 Task: Plan a client appreciation event for the end of the quarter at 6:30 PM.
Action: Mouse moved to (68, 91)
Screenshot: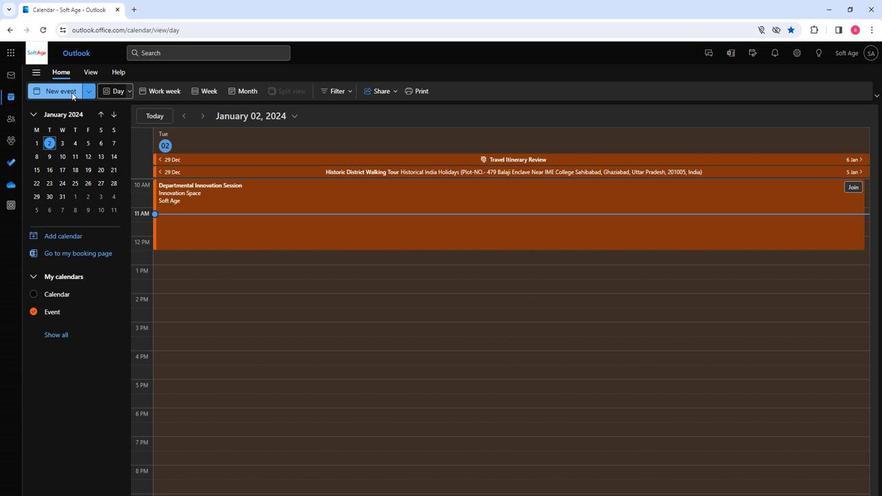 
Action: Mouse pressed left at (68, 91)
Screenshot: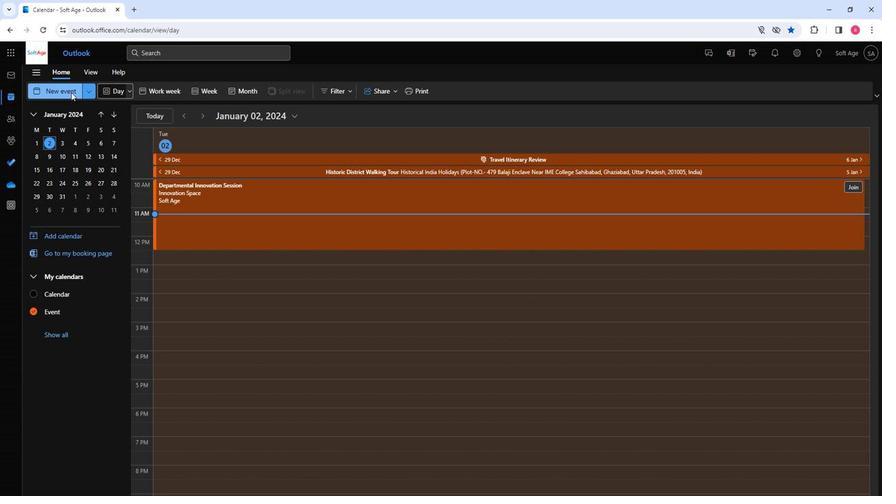 
Action: Mouse moved to (219, 152)
Screenshot: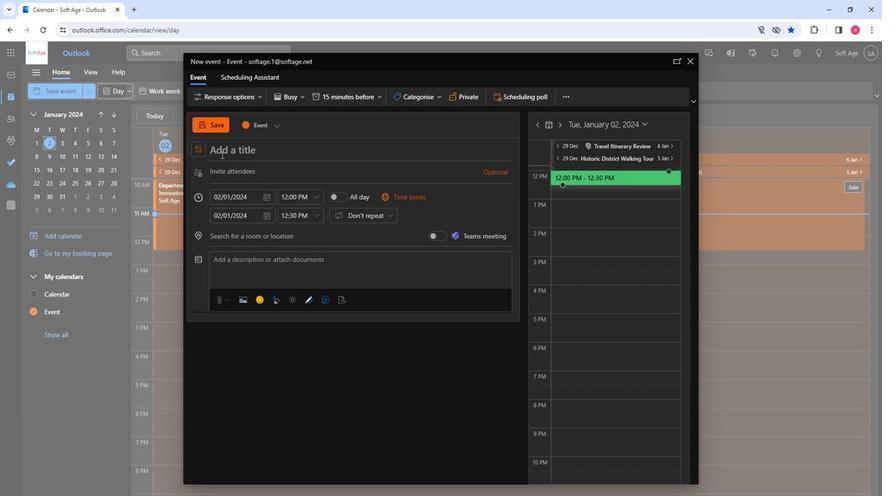 
Action: Mouse pressed left at (219, 152)
Screenshot: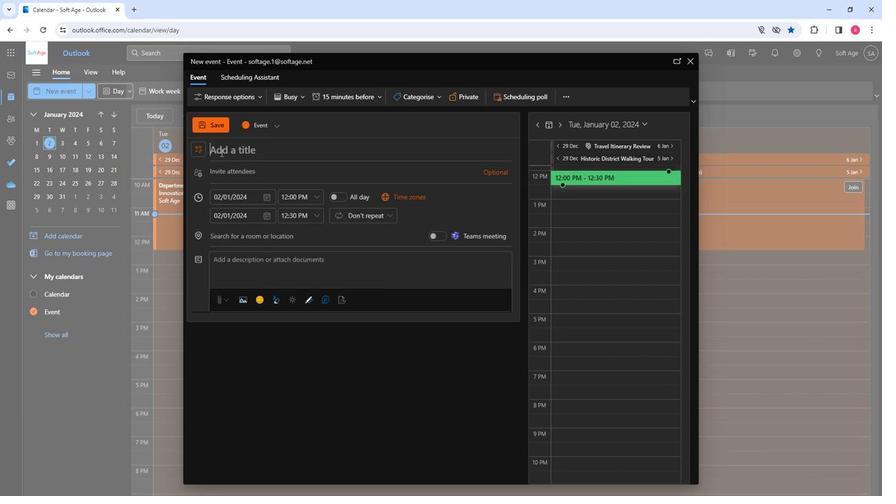 
Action: Key pressed <Key.shift>Client<Key.space><Key.shift><Key.shift><Key.shift><Key.shift><Key.shift><Key.shift><Key.shift><Key.shift><Key.shift><Key.shift><Key.shift><Key.shift><Key.shift><Key.shift>Appreciation
Screenshot: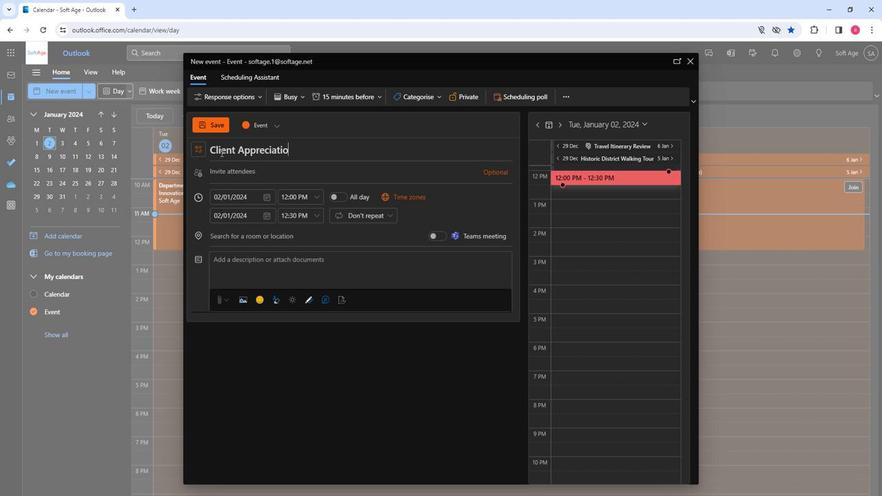 
Action: Mouse moved to (221, 163)
Screenshot: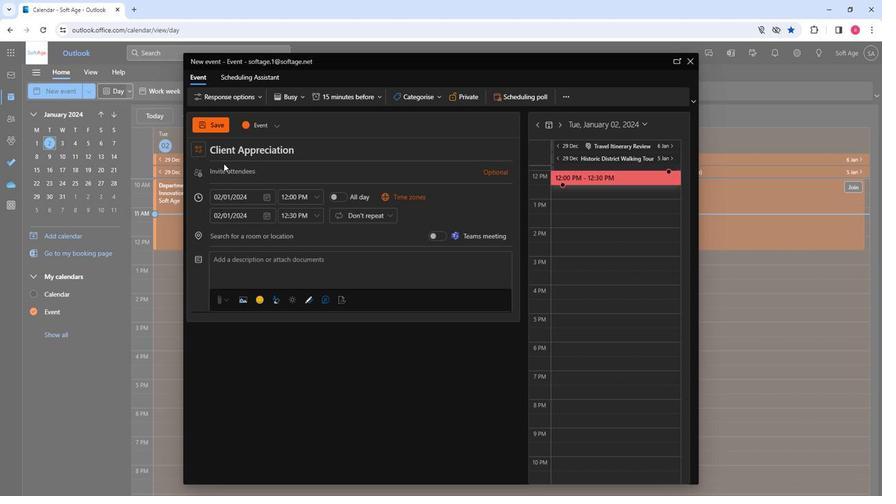 
Action: Mouse pressed left at (221, 163)
Screenshot: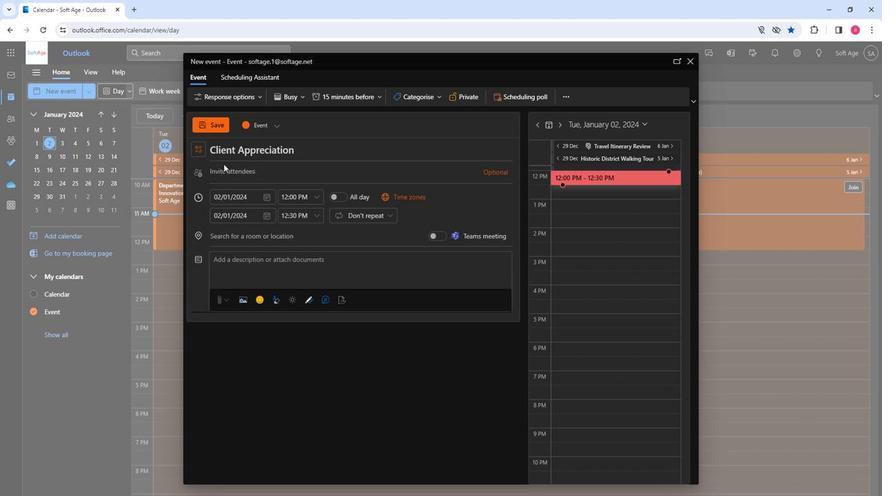
Action: Key pressed d<Key.backspace>sp
Screenshot: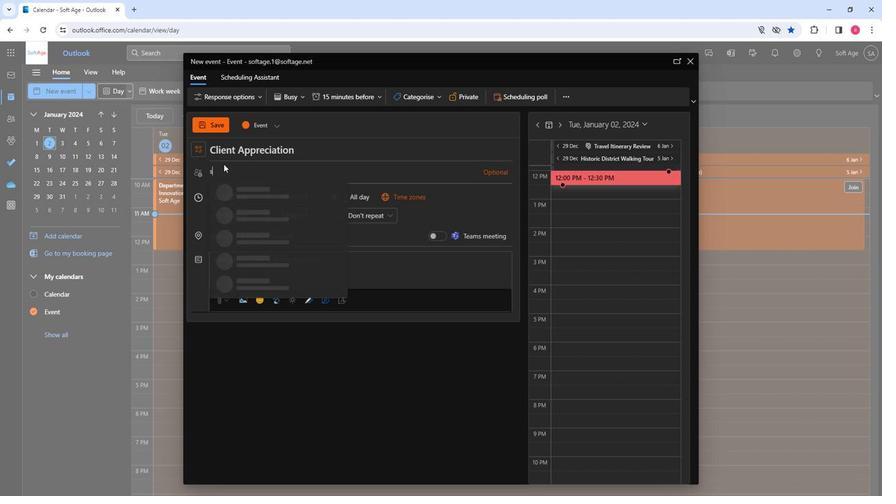 
Action: Mouse moved to (221, 164)
Screenshot: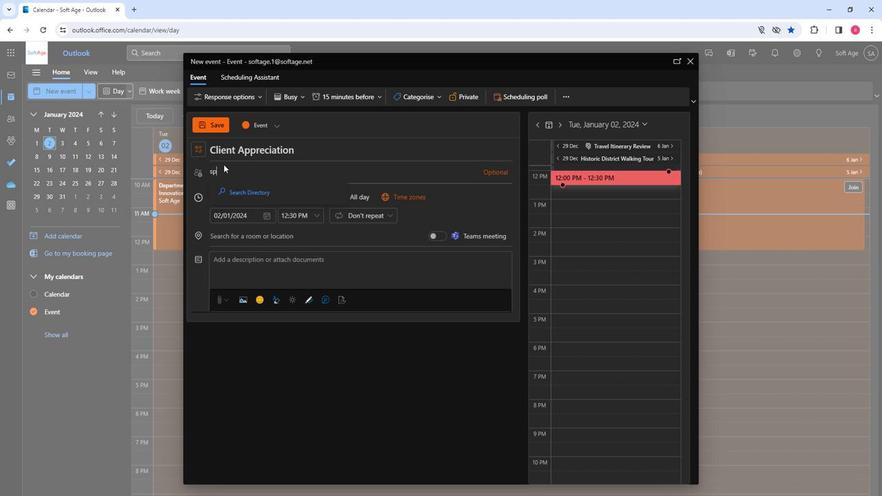 
Action: Key pressed <Key.backspace>
Screenshot: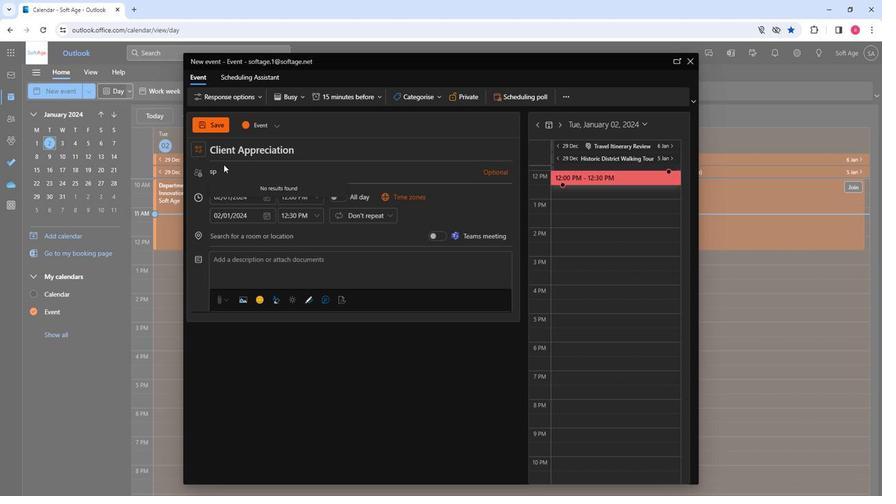 
Action: Mouse moved to (246, 215)
Screenshot: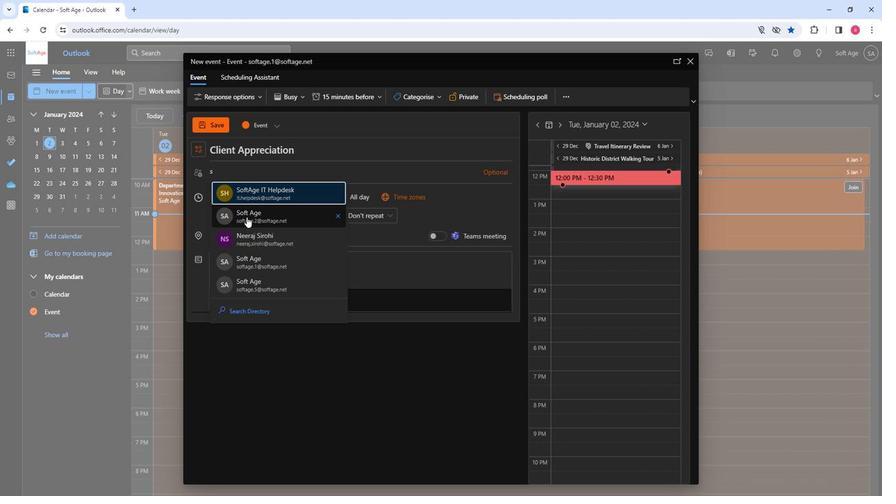 
Action: Mouse pressed left at (246, 215)
Screenshot: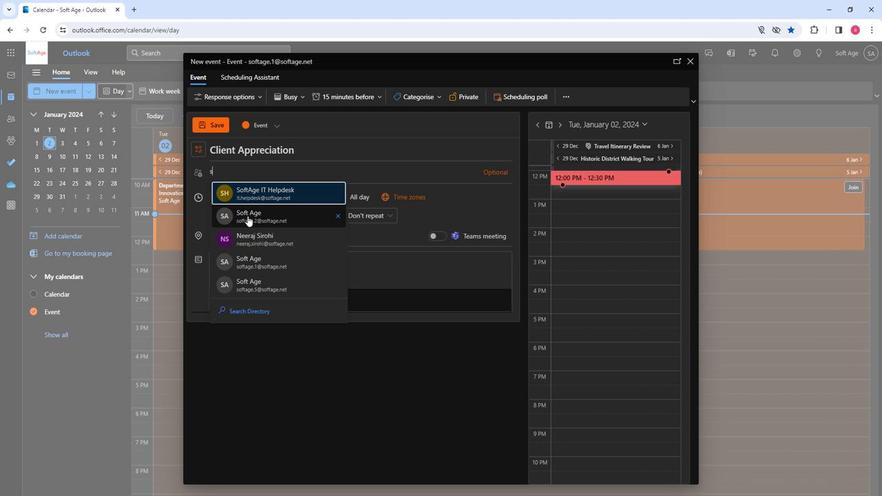 
Action: Mouse moved to (246, 215)
Screenshot: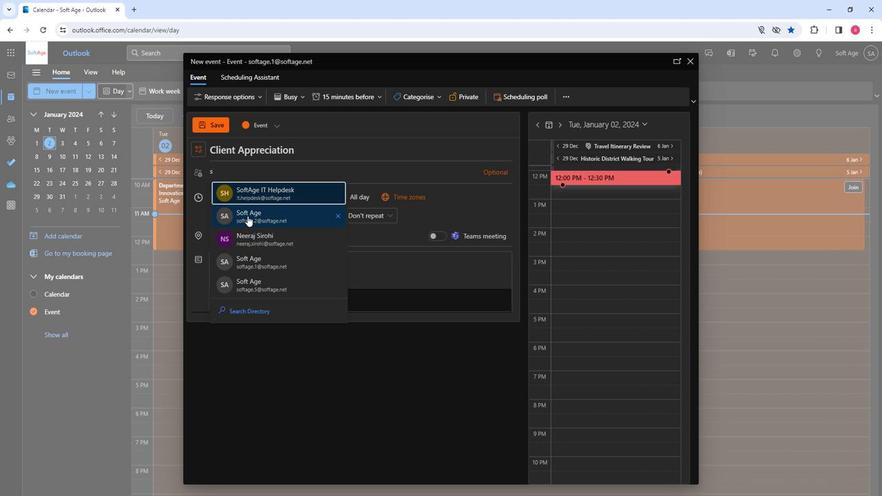 
Action: Key pressed s
Screenshot: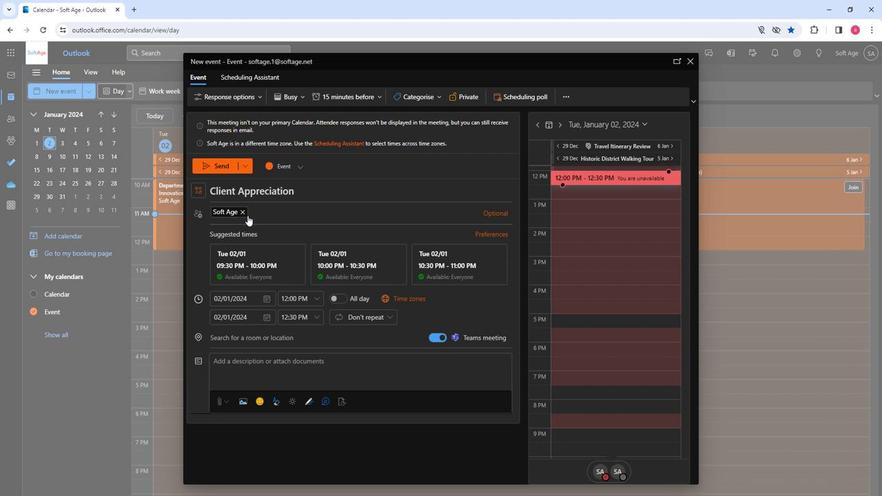 
Action: Mouse moved to (270, 211)
Screenshot: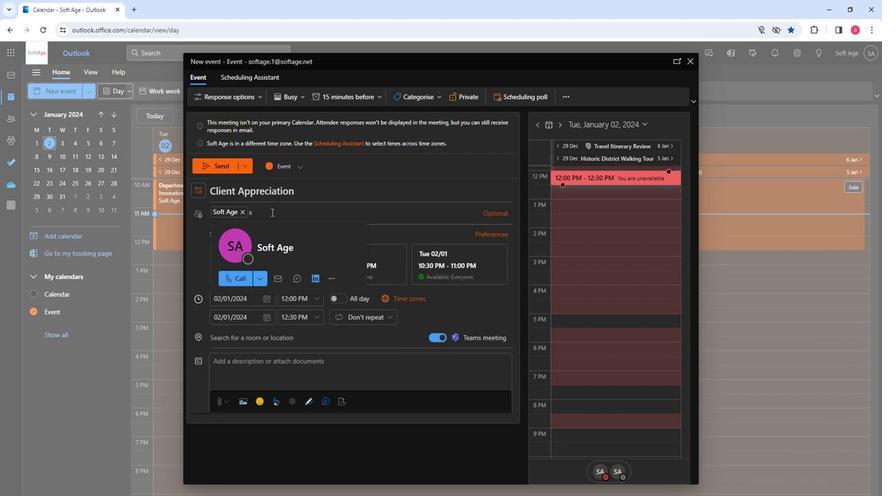 
Action: Mouse pressed left at (270, 211)
Screenshot: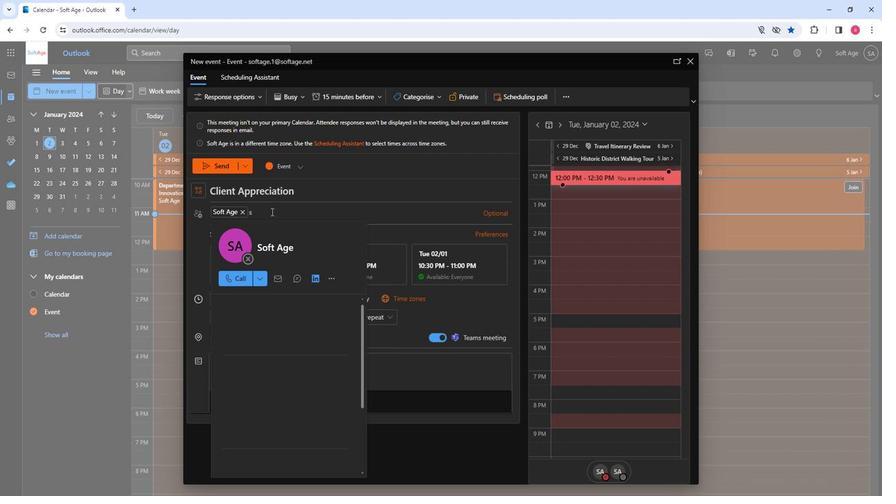 
Action: Mouse moved to (270, 211)
Screenshot: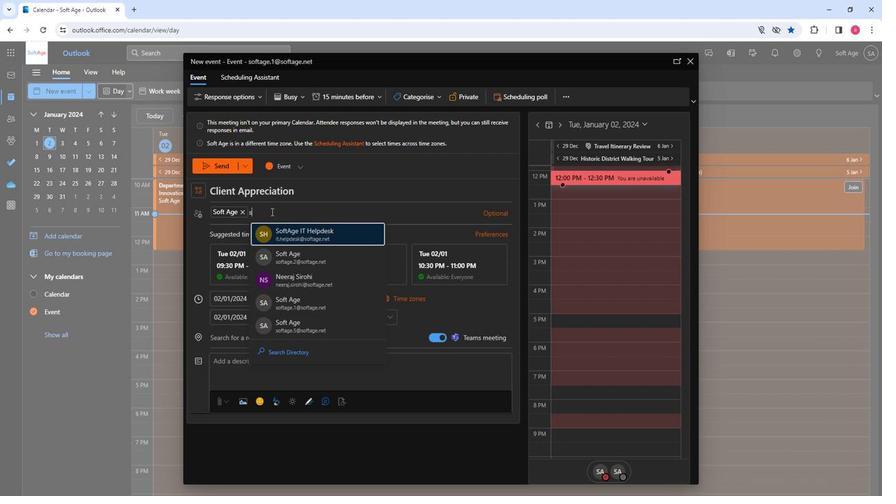 
Action: Key pressed o
Screenshot: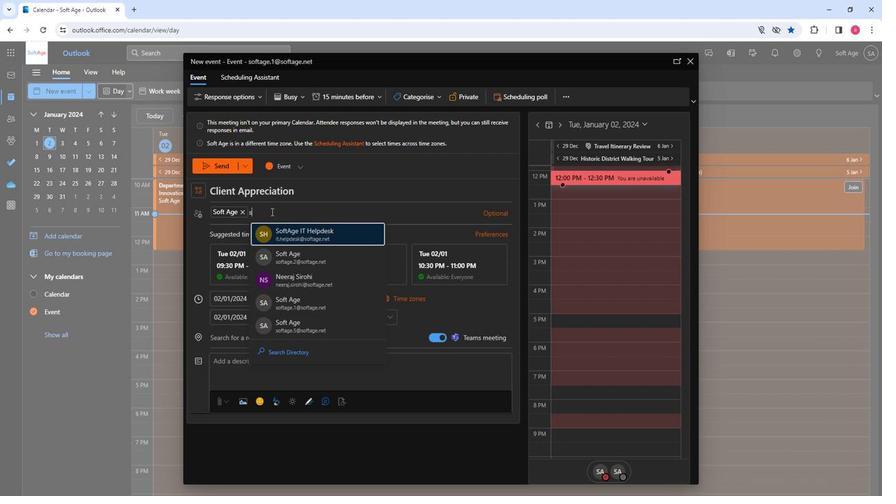 
Action: Mouse moved to (300, 276)
Screenshot: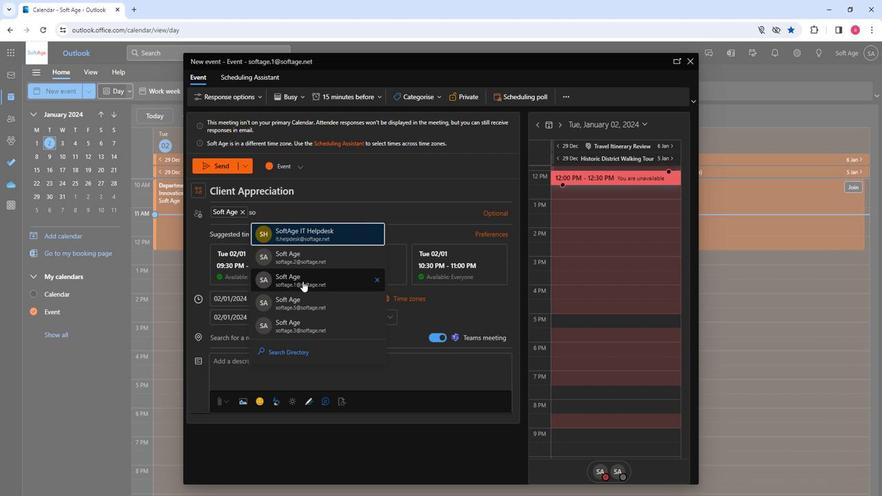 
Action: Mouse pressed left at (300, 276)
Screenshot: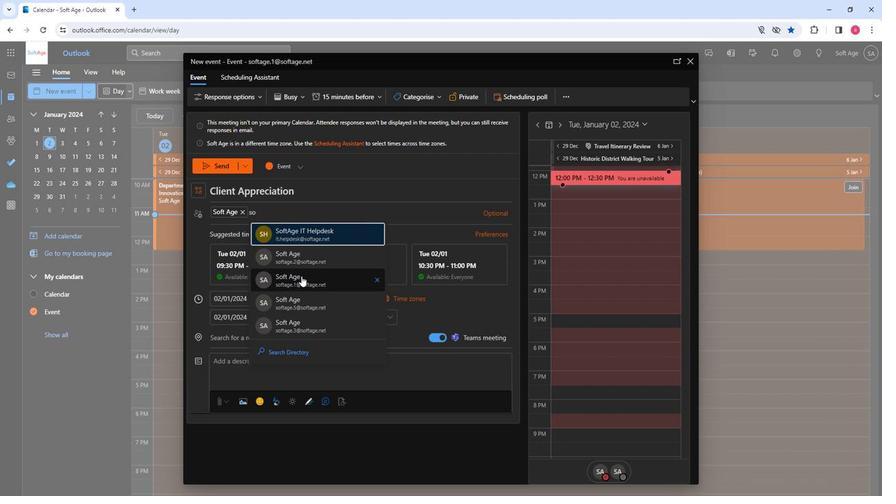 
Action: Mouse moved to (298, 258)
Screenshot: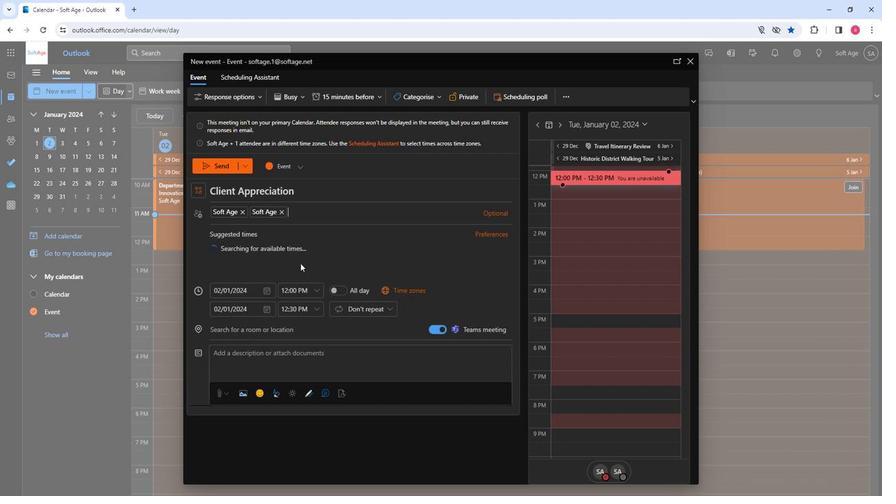
Action: Key pressed so
Screenshot: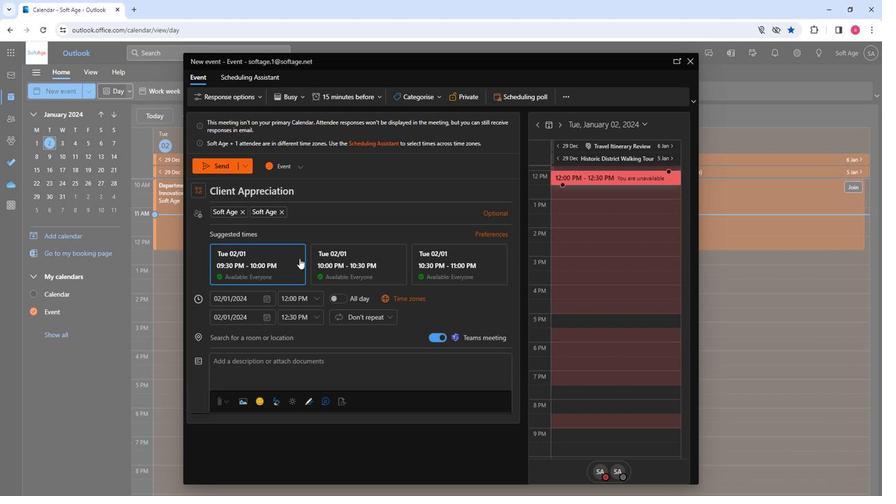 
Action: Mouse moved to (324, 308)
Screenshot: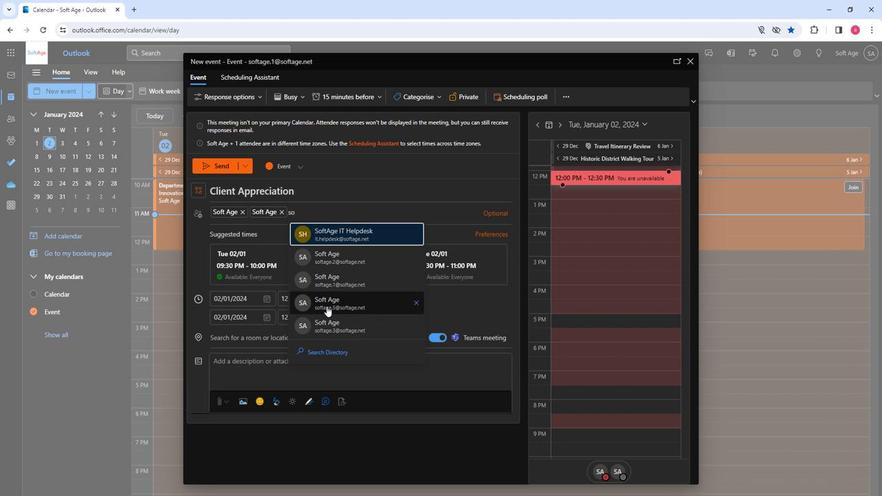 
Action: Mouse pressed left at (324, 308)
Screenshot: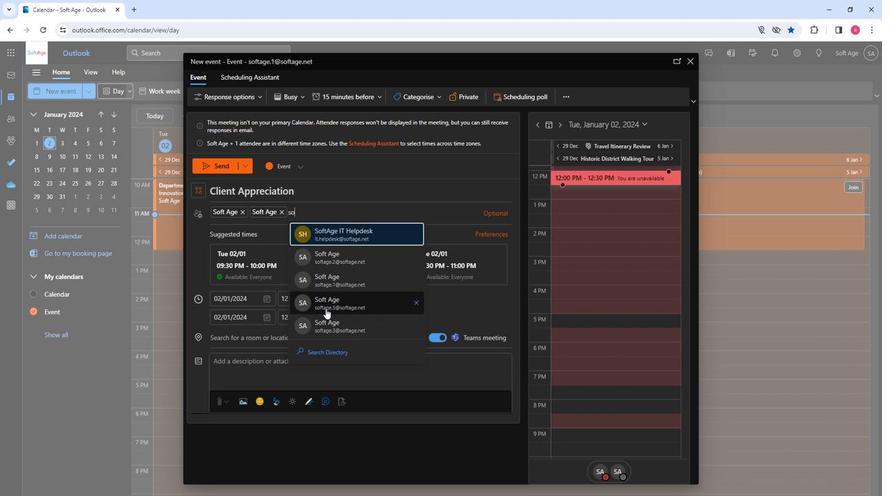 
Action: Mouse moved to (319, 299)
Screenshot: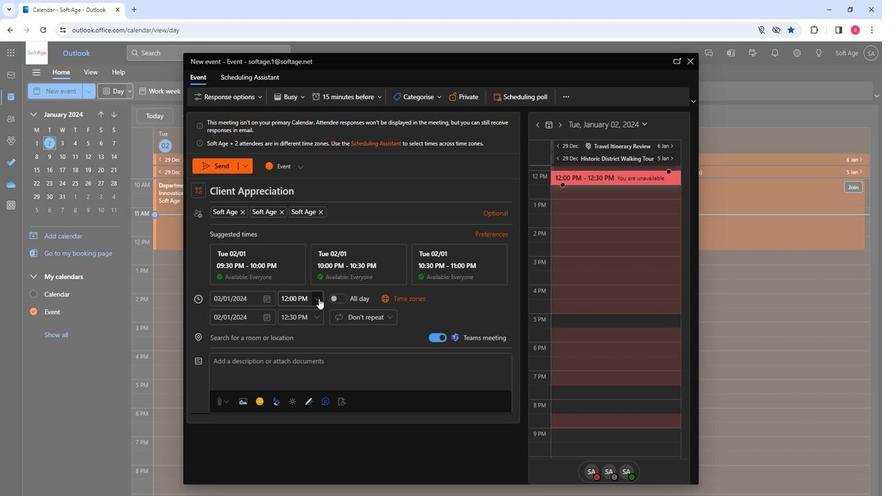 
Action: Mouse pressed left at (319, 299)
Screenshot: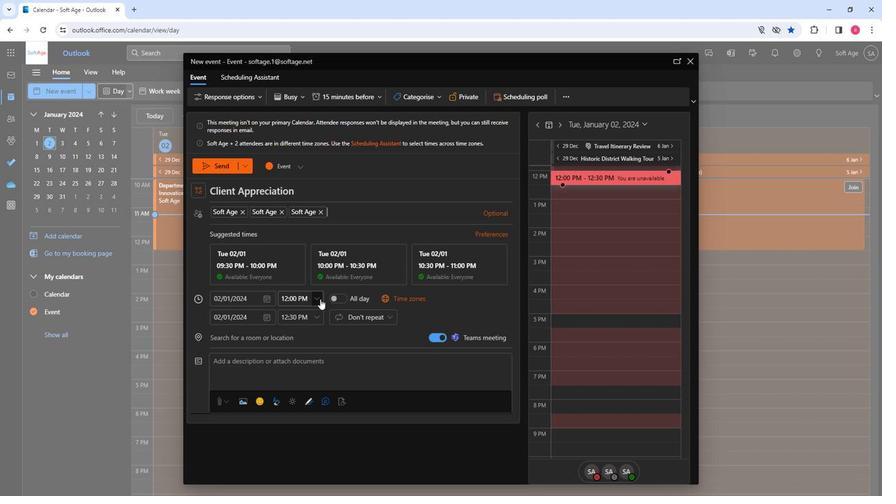 
Action: Mouse moved to (310, 354)
Screenshot: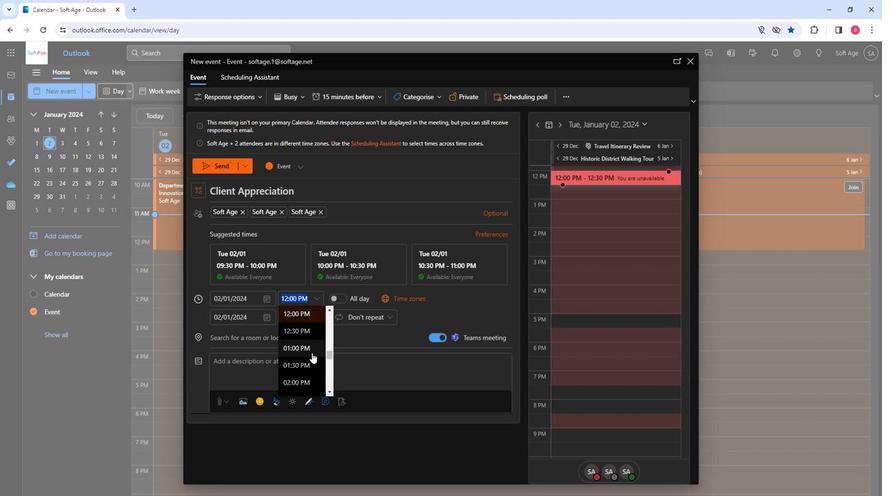 
Action: Mouse scrolled (310, 354) with delta (0, 0)
Screenshot: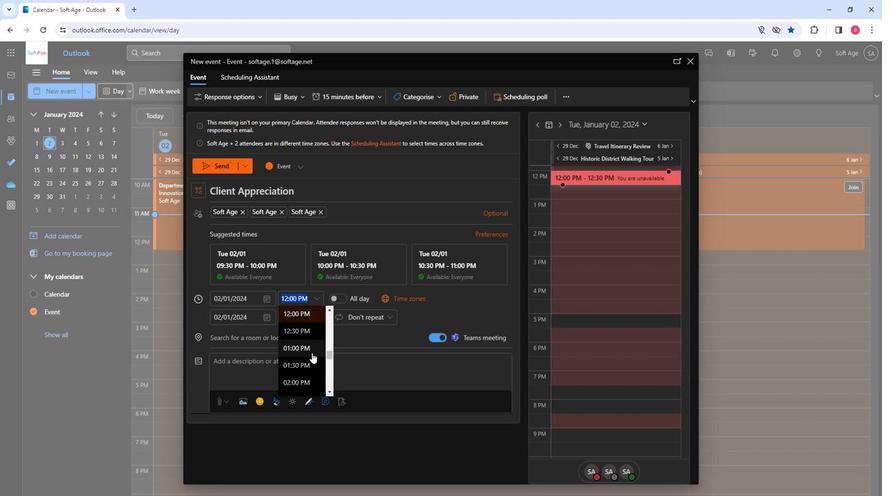
Action: Mouse moved to (310, 355)
Screenshot: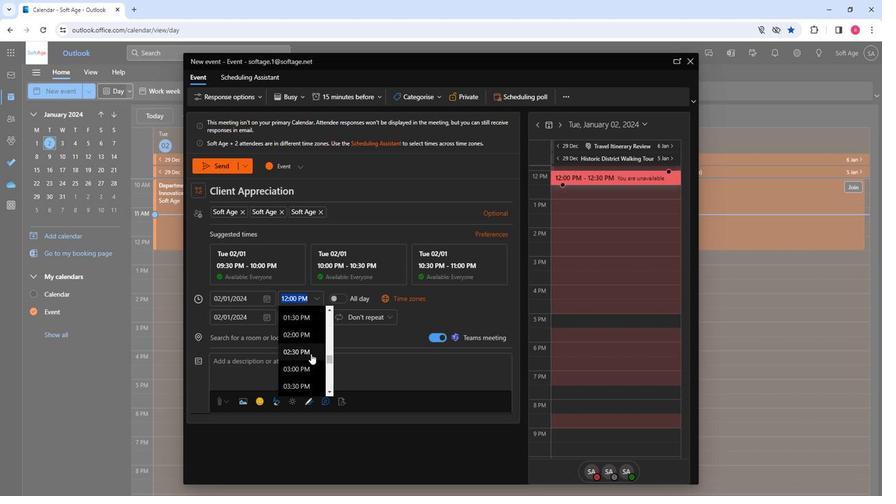 
Action: Mouse scrolled (310, 354) with delta (0, 0)
Screenshot: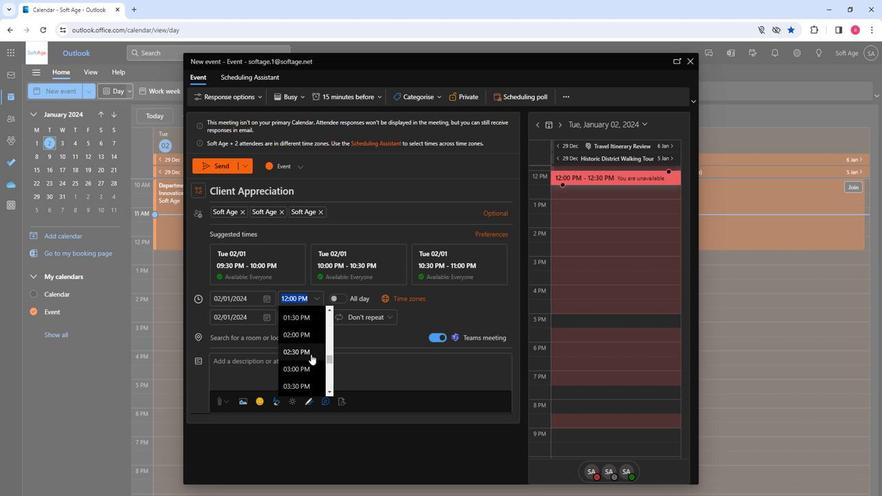
Action: Mouse moved to (310, 355)
Screenshot: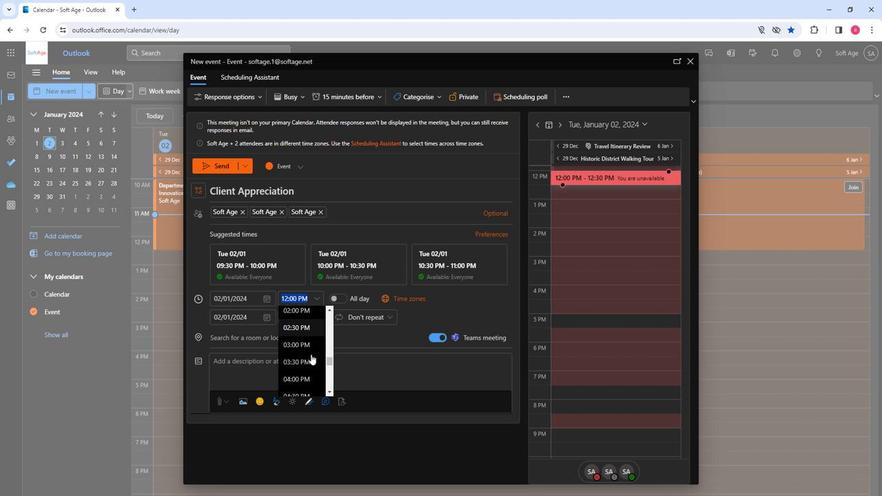 
Action: Mouse scrolled (310, 354) with delta (0, 0)
Screenshot: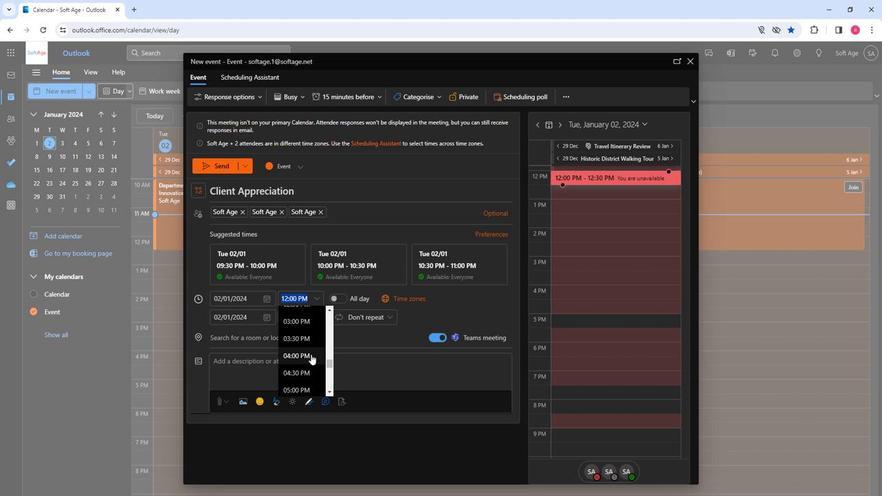 
Action: Mouse scrolled (310, 354) with delta (0, 0)
Screenshot: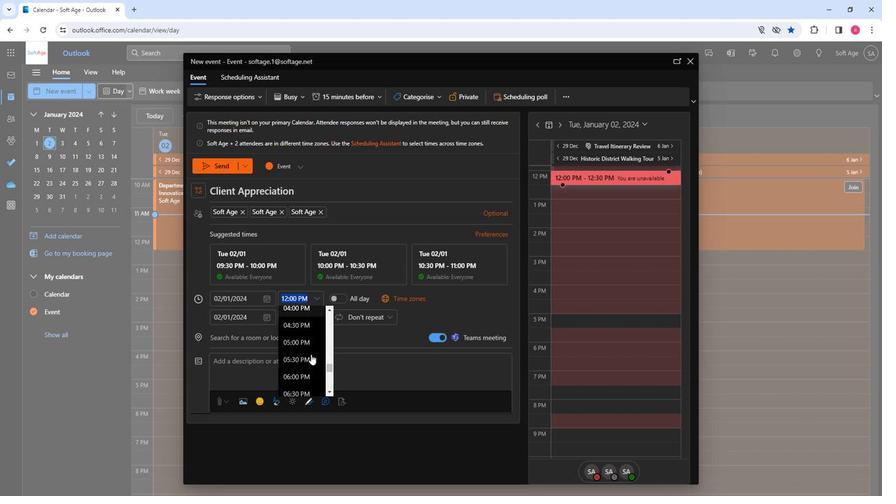 
Action: Mouse moved to (304, 348)
Screenshot: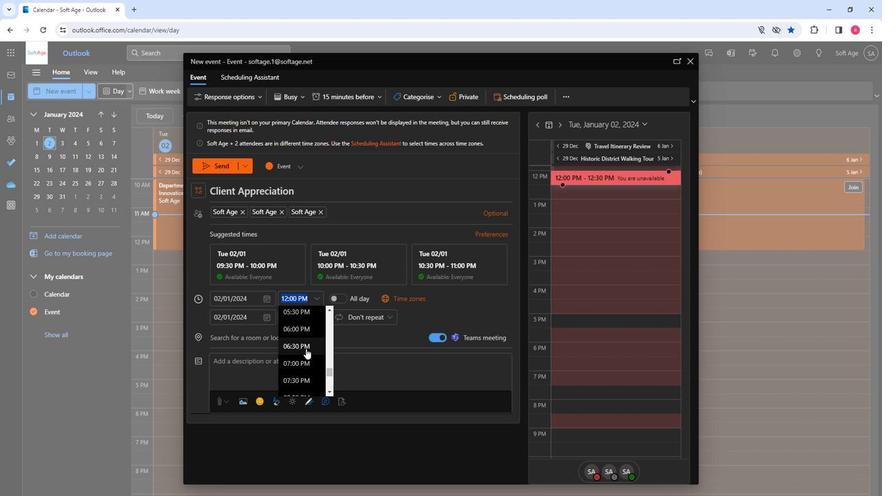 
Action: Mouse pressed left at (304, 348)
Screenshot: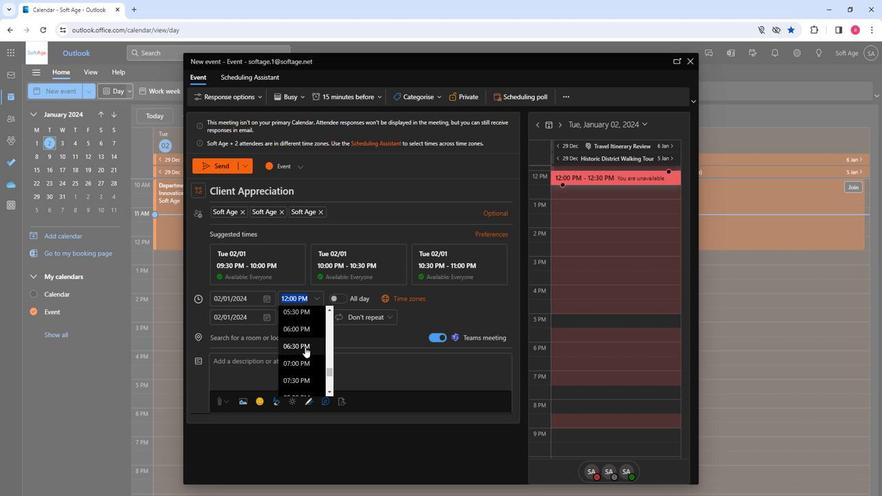 
Action: Mouse moved to (226, 338)
Screenshot: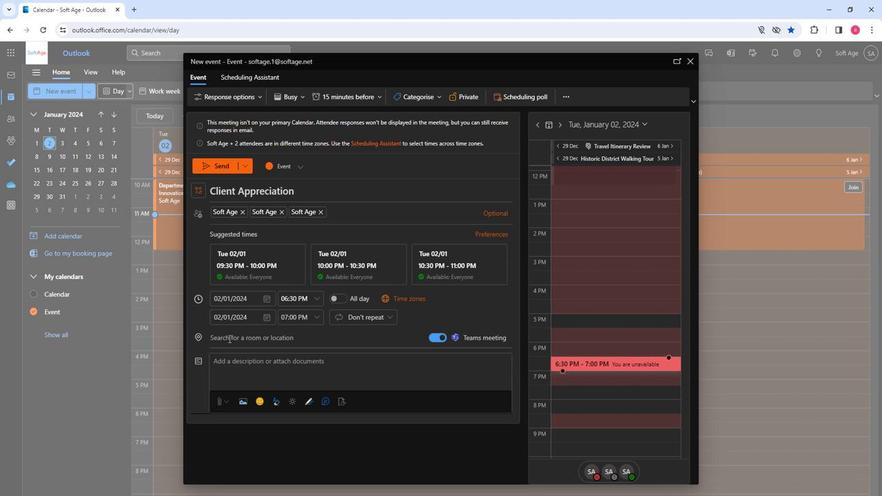 
Action: Mouse pressed left at (226, 338)
Screenshot: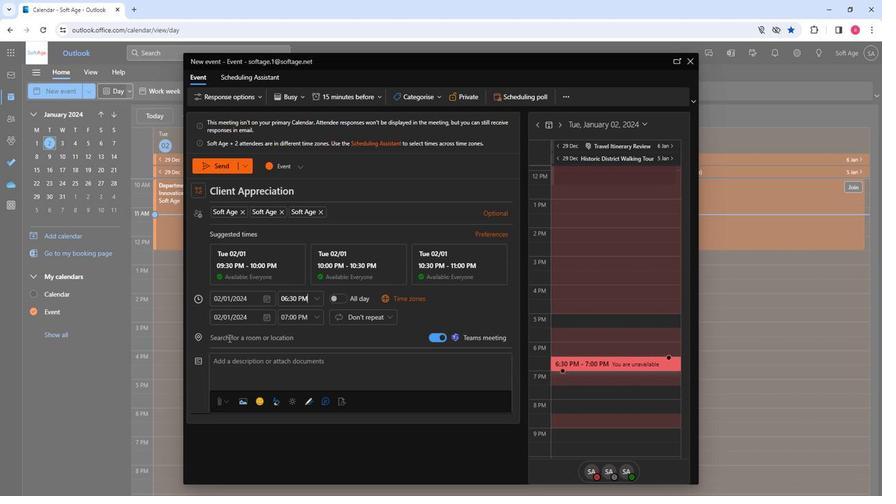 
Action: Key pressed even
Screenshot: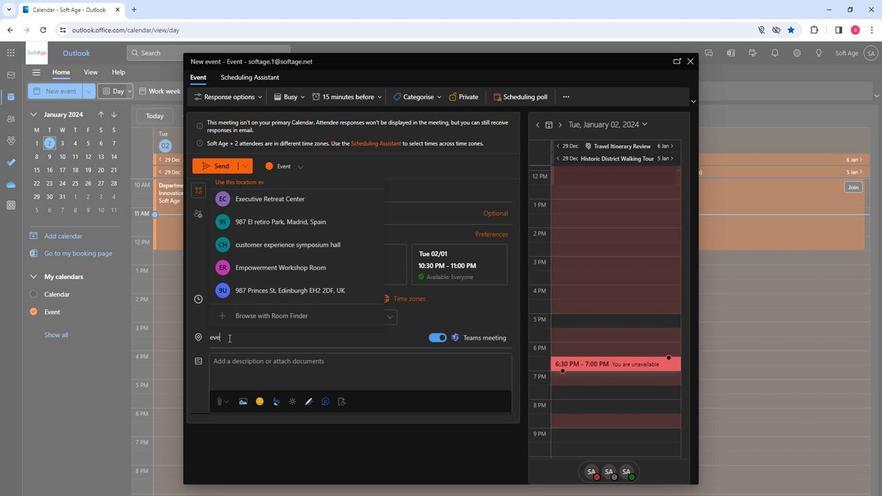 
Action: Mouse moved to (264, 227)
Screenshot: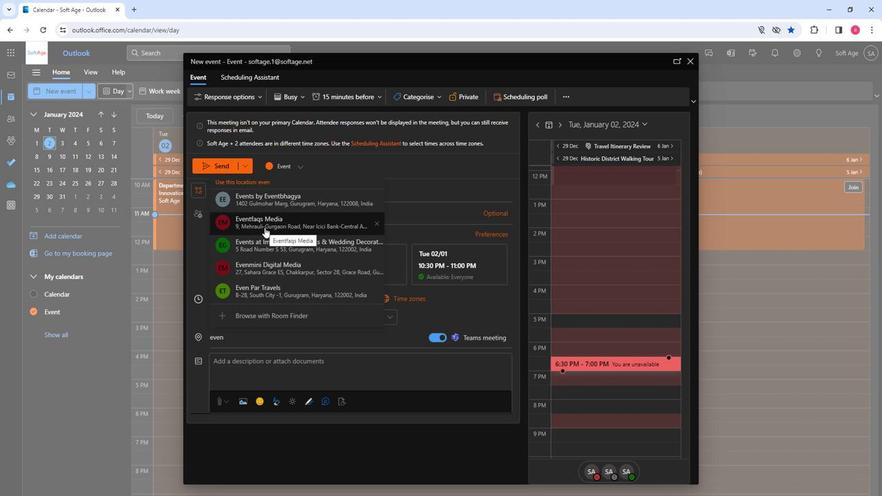 
Action: Mouse pressed left at (264, 227)
Screenshot: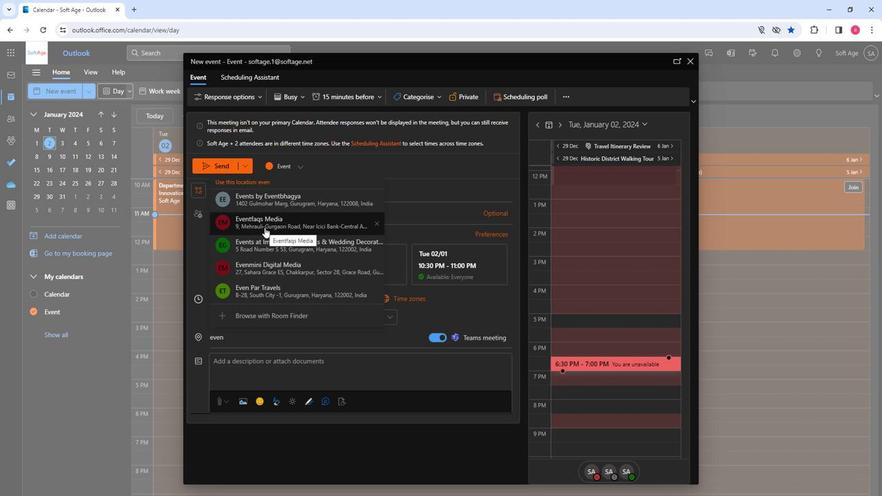 
Action: Mouse moved to (237, 363)
Screenshot: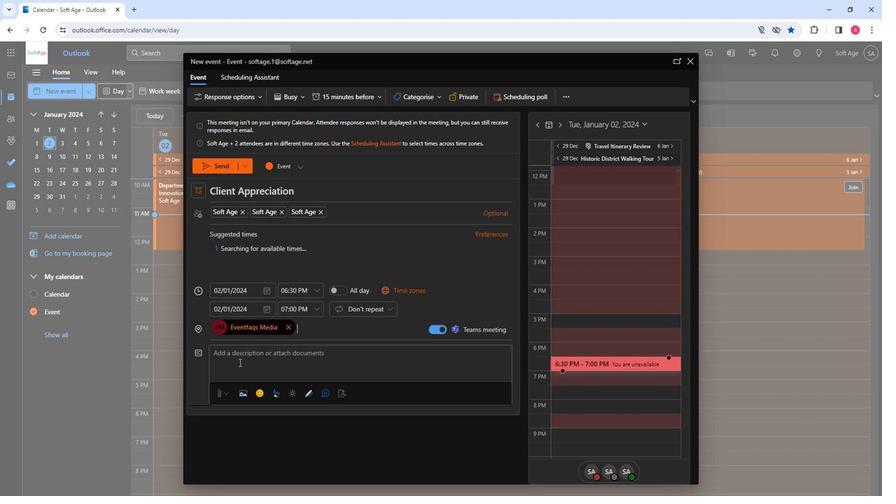 
Action: Mouse pressed left at (237, 363)
Screenshot: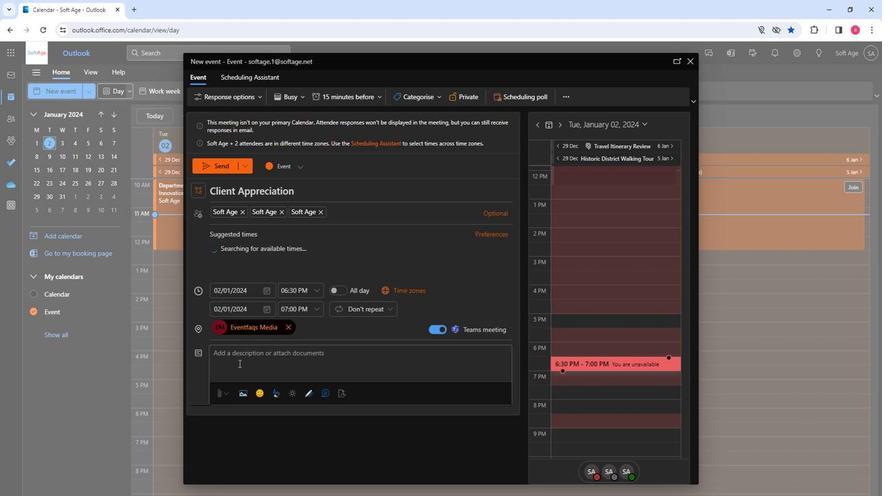 
Action: Mouse moved to (239, 363)
Screenshot: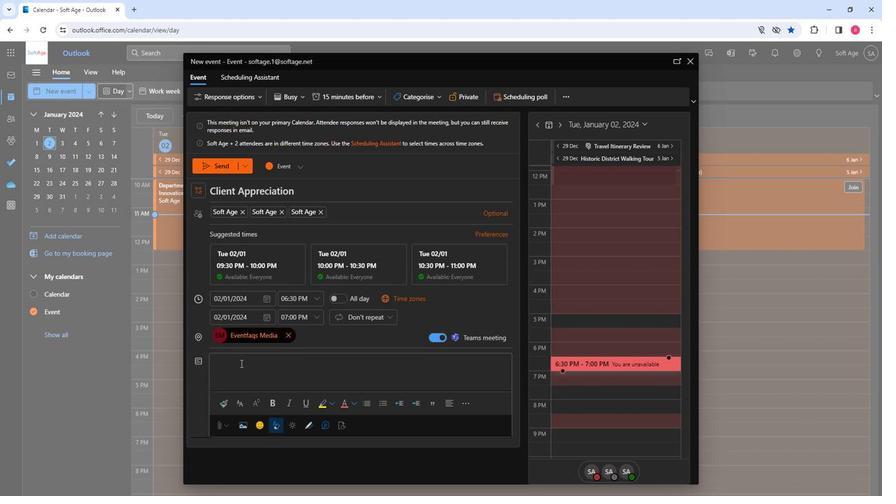 
Action: Key pressed <Key.shift>Celebrae<Key.backspace>te<Key.space>success<Key.space>with<Key.space>us<Key.shift>!<Key.space><Key.shift>Join<Key.space>our<Key.space><Key.shift>Client<Key.space><Key.shift>Appreciation<Key.space><Key.shift>Event<Key.space><Key.shift>marketing<Key.space>the<Key.space>end<Key.space>of<Key.space>the<Key.space>quarter.<Key.space><Key.shift>A<Key.space>night<Key.space>of<Key.space>gratitude,<Key.space>connection,<Key.space>anf<Key.backspace>d<Key.space>looking<Key.space>forward<Key.space>to<Key.space>continued<Key.space>partnerships.<Key.space><Key.shift>Cheers<Key.space>to<Key.space>accomplishments<Key.shift>!
Screenshot: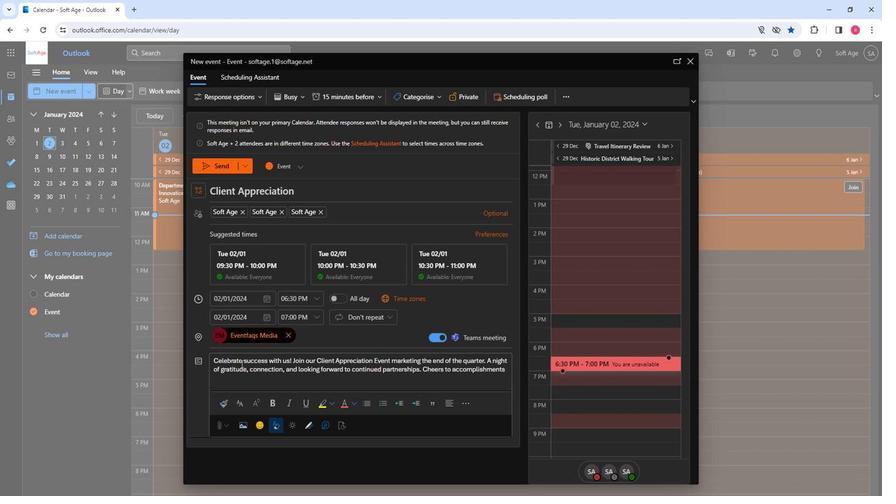 
Action: Mouse moved to (244, 363)
Screenshot: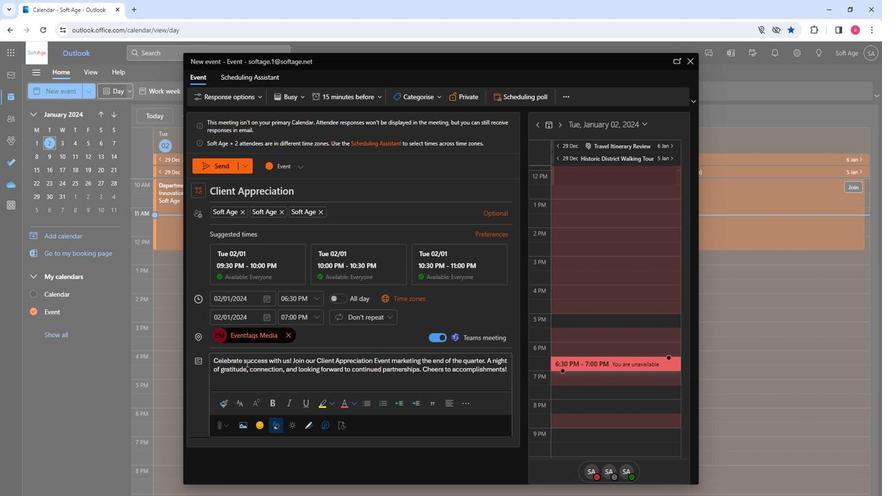 
Action: Mouse pressed left at (244, 363)
Screenshot: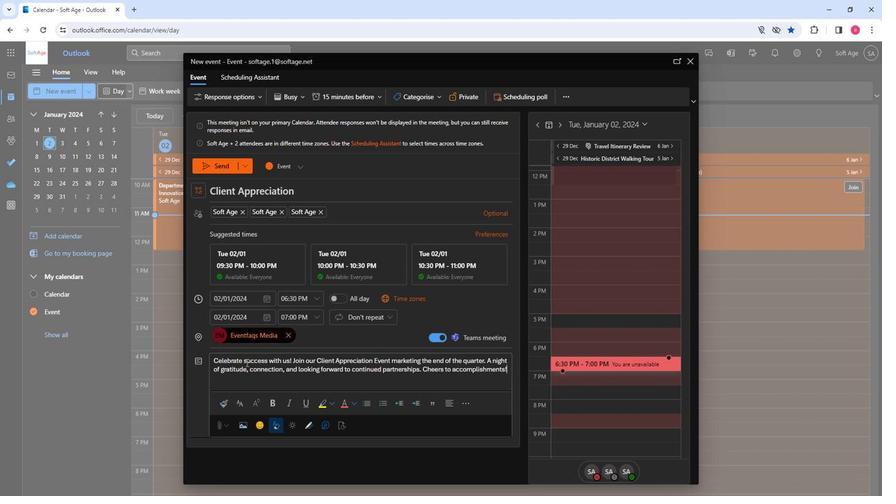 
Action: Mouse pressed left at (244, 363)
Screenshot: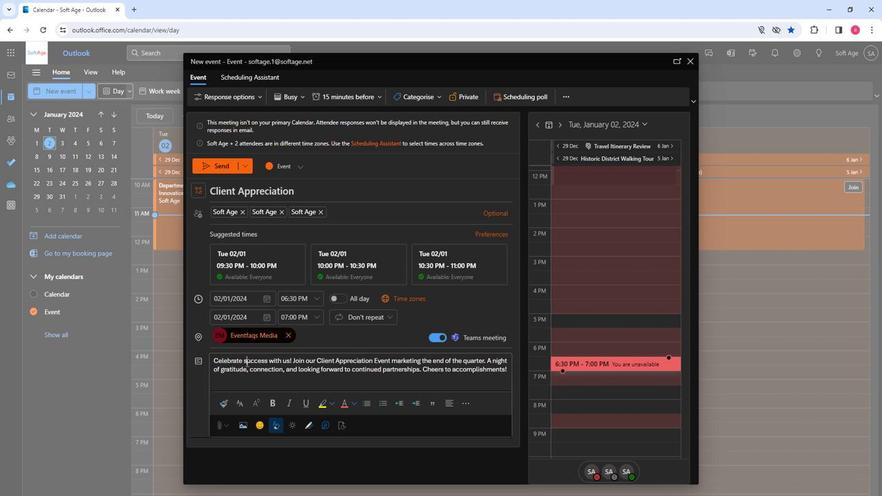 
Action: Mouse pressed left at (244, 363)
Screenshot: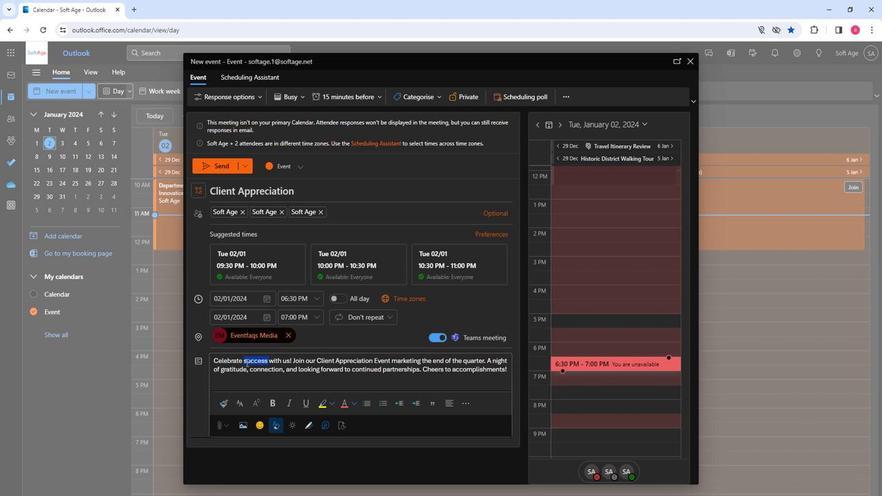 
Action: Mouse moved to (286, 406)
Screenshot: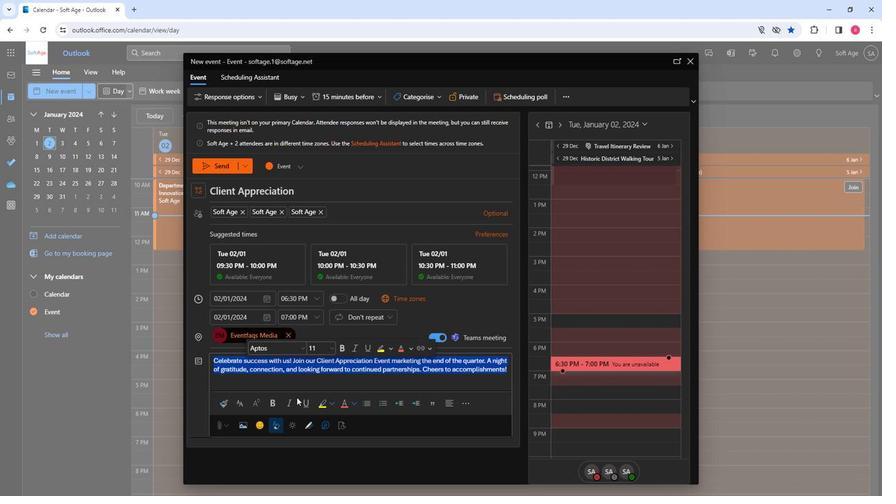 
Action: Mouse pressed left at (286, 406)
Screenshot: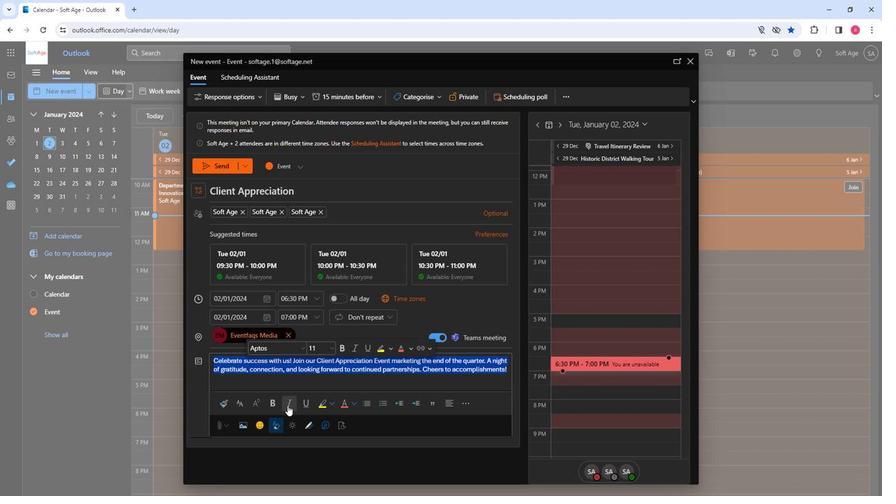 
Action: Mouse moved to (242, 403)
Screenshot: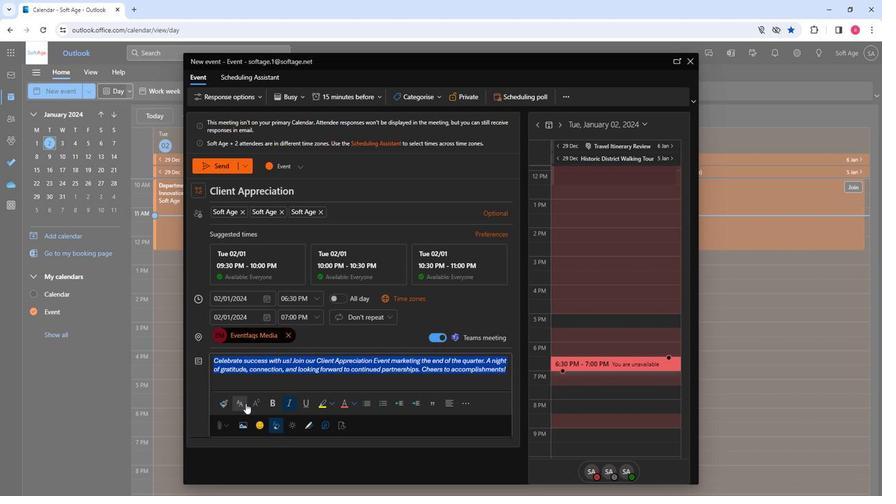 
Action: Mouse pressed left at (242, 403)
Screenshot: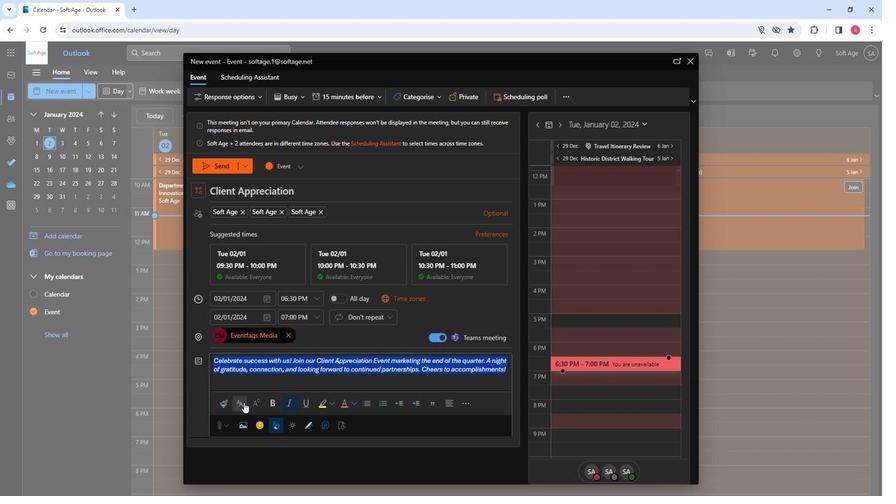 
Action: Mouse moved to (282, 329)
Screenshot: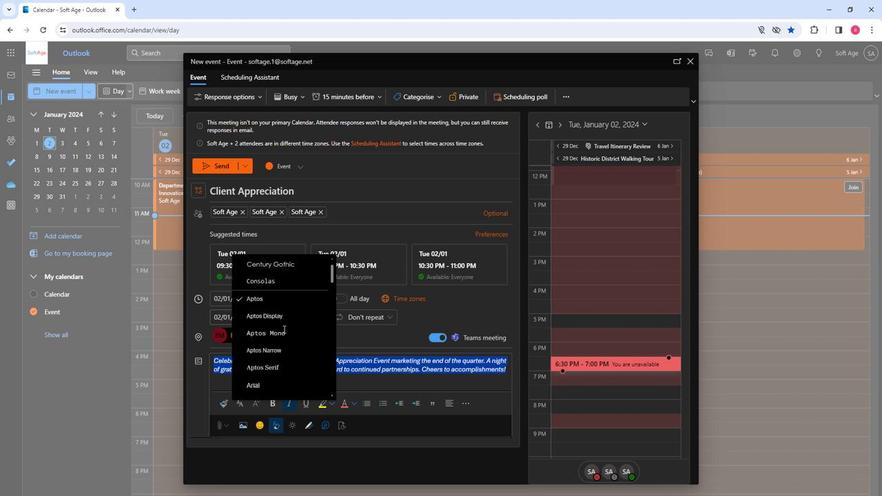 
Action: Mouse scrolled (282, 329) with delta (0, 0)
Screenshot: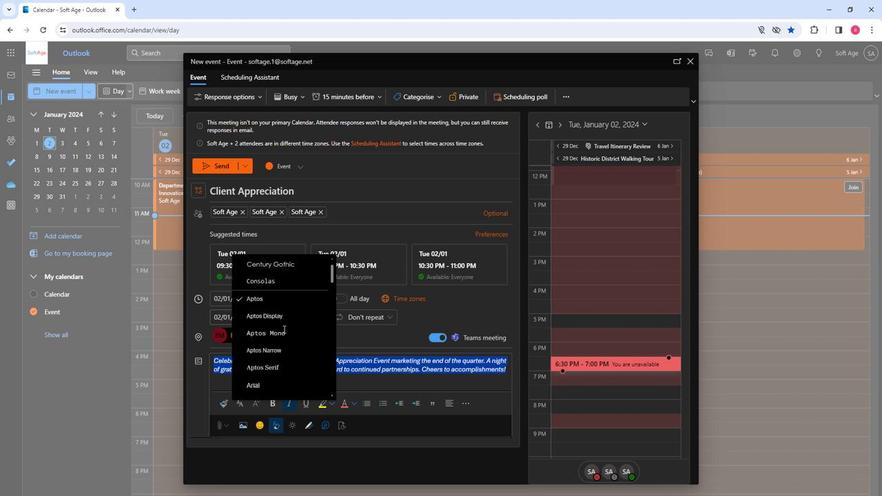 
Action: Mouse scrolled (282, 329) with delta (0, 0)
Screenshot: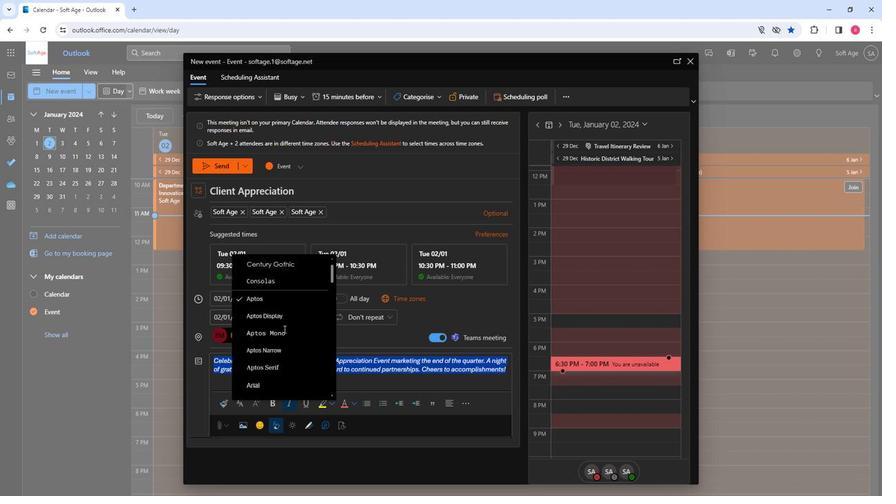 
Action: Mouse scrolled (282, 329) with delta (0, 0)
Screenshot: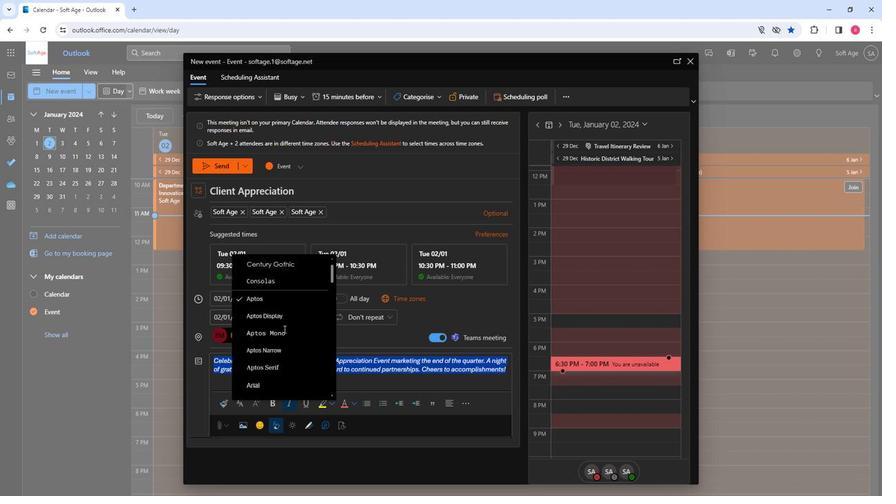 
Action: Mouse moved to (277, 337)
Screenshot: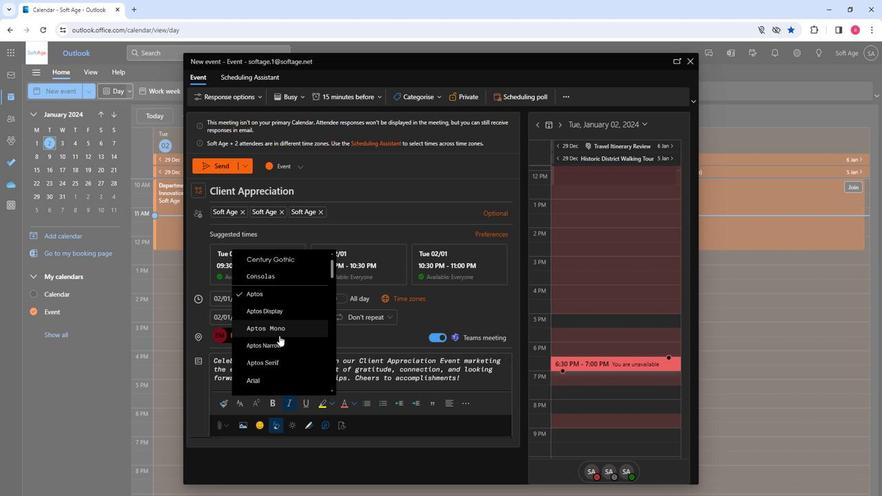 
Action: Mouse scrolled (277, 337) with delta (0, 0)
Screenshot: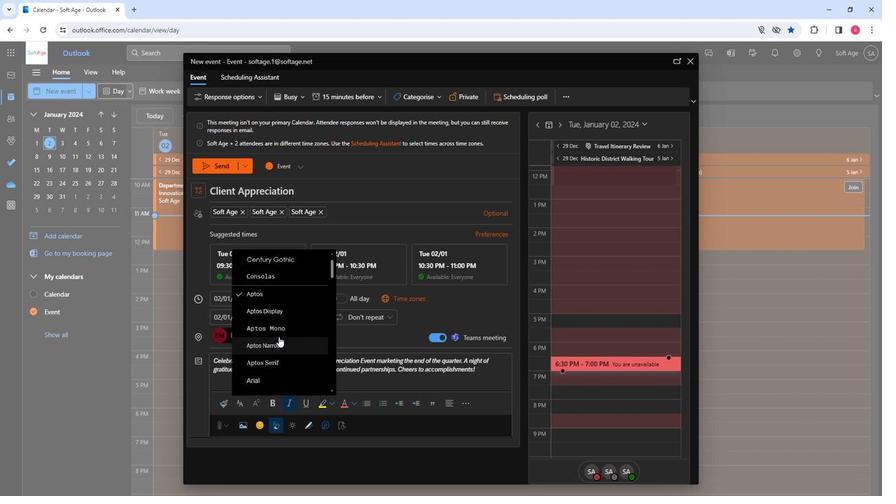 
Action: Mouse scrolled (277, 337) with delta (0, 0)
Screenshot: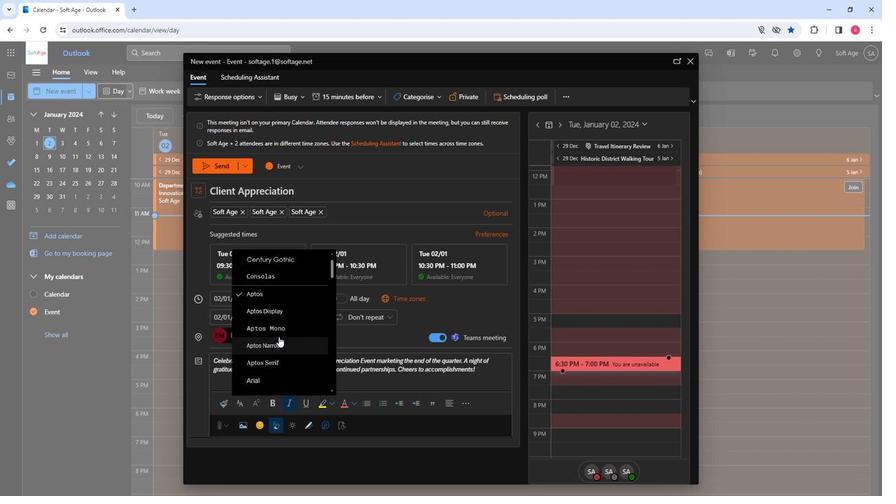
Action: Mouse moved to (319, 332)
Screenshot: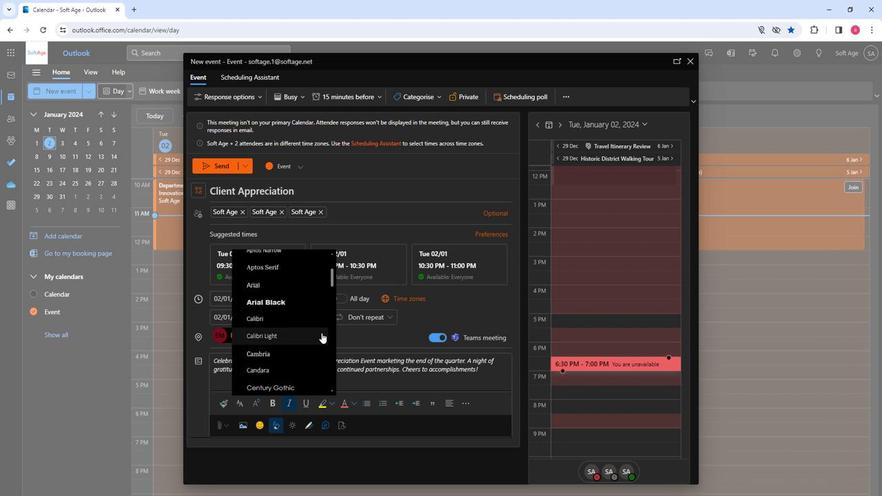 
Action: Mouse scrolled (319, 332) with delta (0, 0)
Screenshot: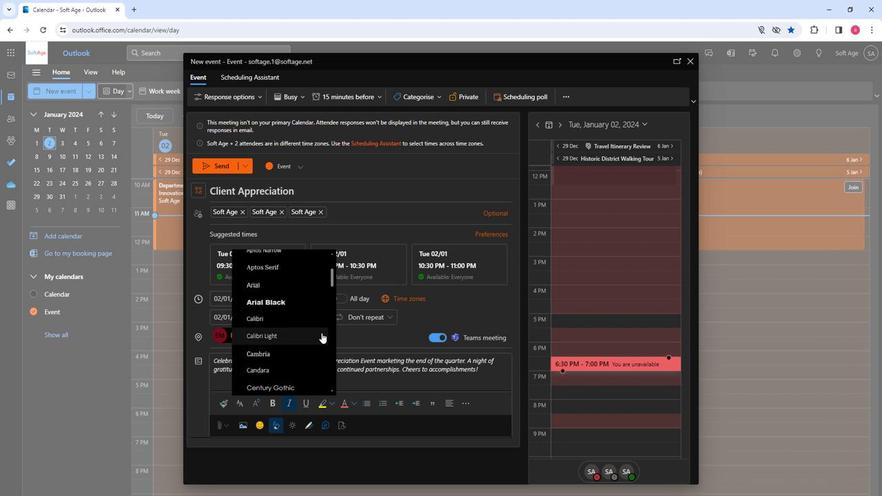
Action: Mouse moved to (319, 332)
Screenshot: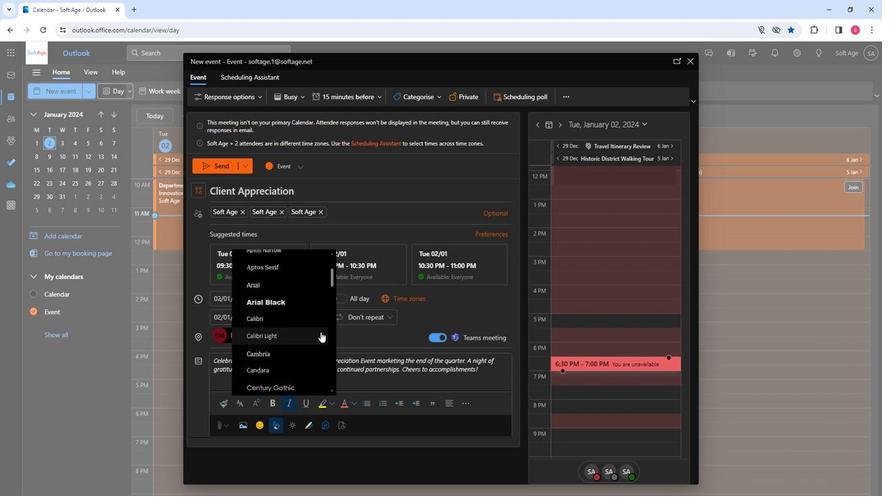 
Action: Mouse scrolled (319, 331) with delta (0, 0)
Screenshot: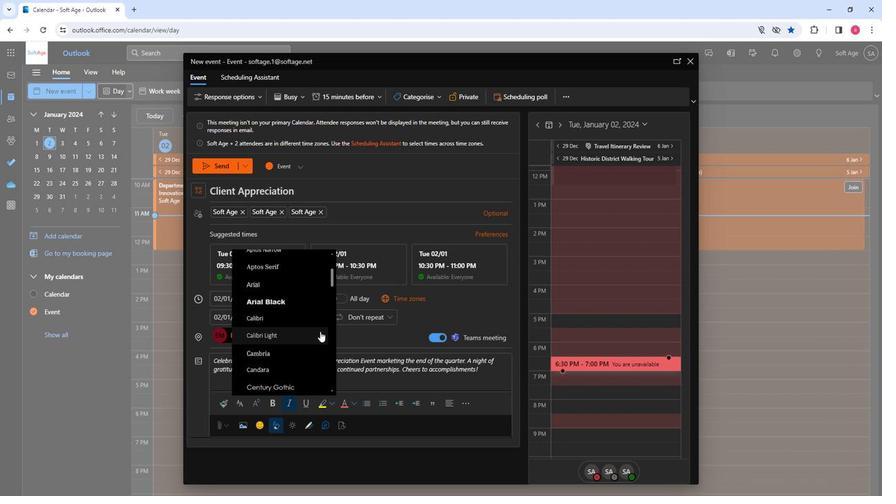 
Action: Mouse moved to (270, 310)
Screenshot: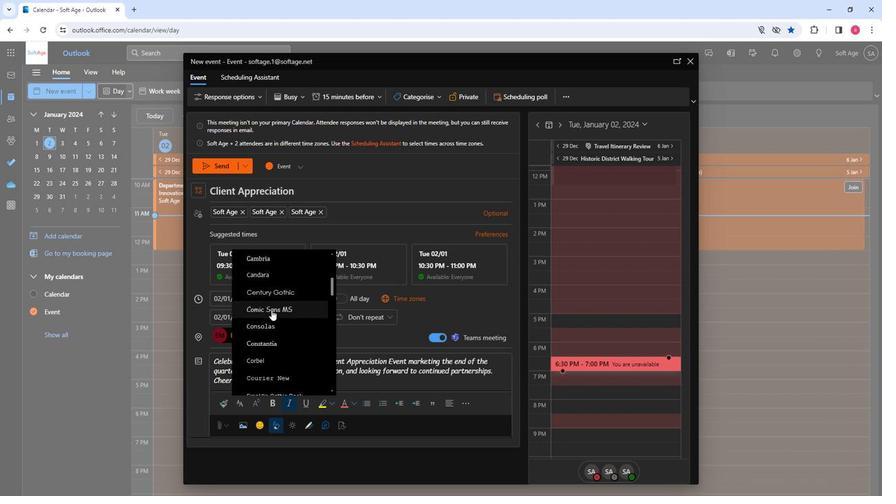 
Action: Mouse pressed left at (270, 310)
Screenshot: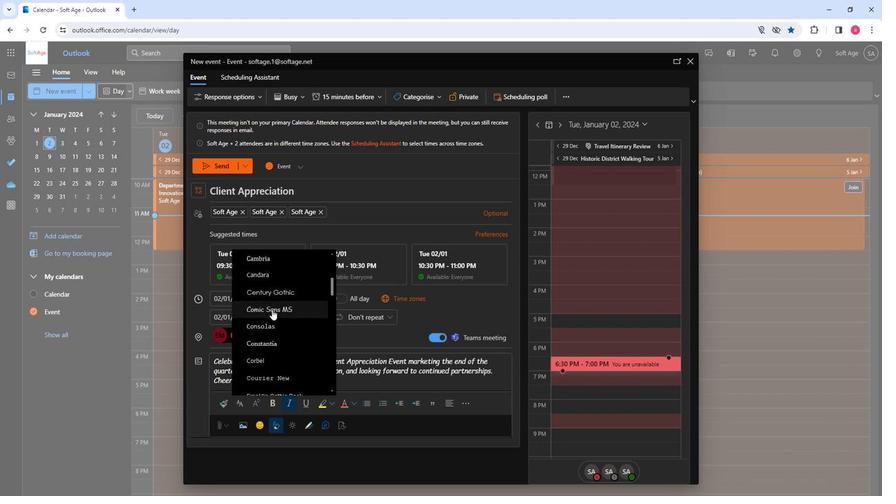
Action: Mouse moved to (330, 403)
Screenshot: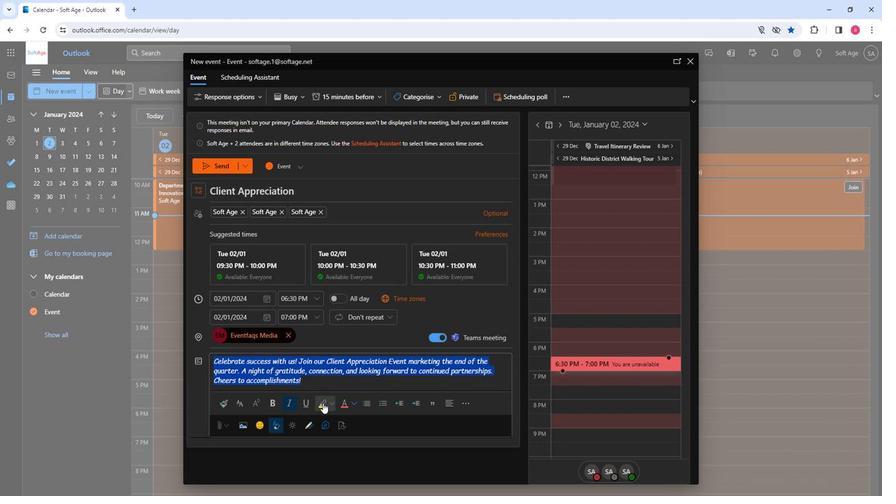 
Action: Mouse pressed left at (330, 403)
Screenshot: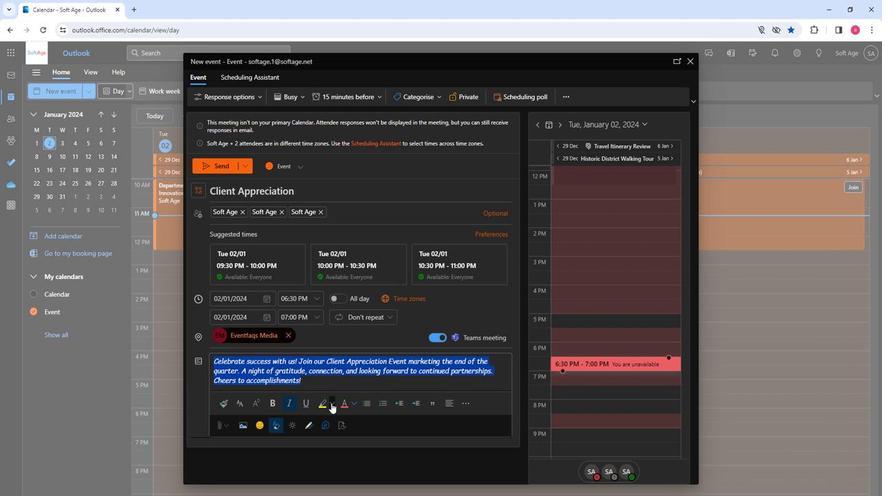 
Action: Mouse moved to (333, 426)
Screenshot: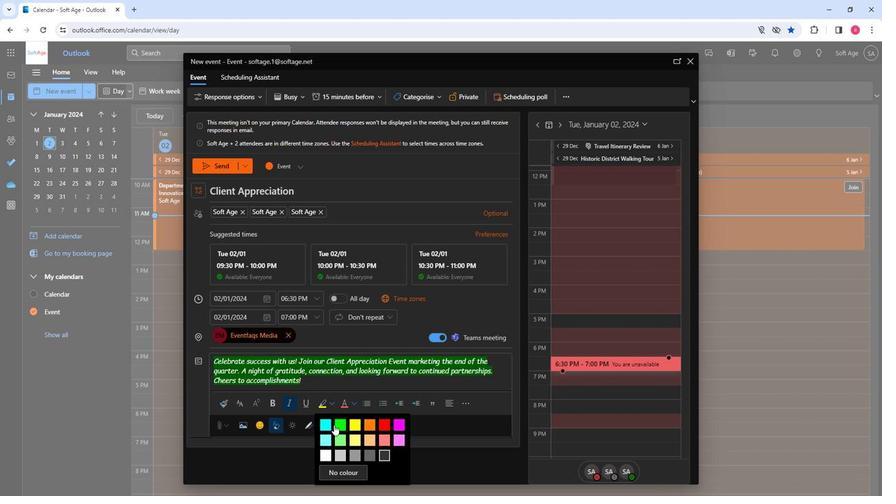 
Action: Mouse pressed left at (333, 426)
Screenshot: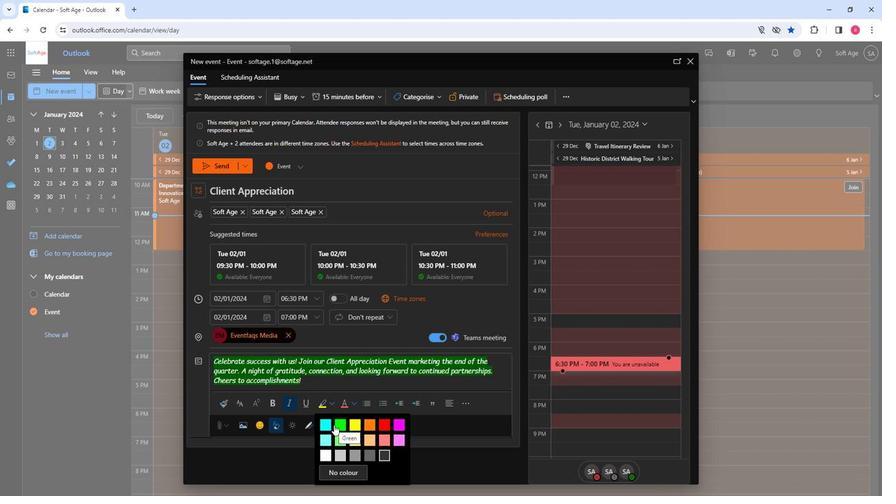 
Action: Mouse moved to (401, 407)
Screenshot: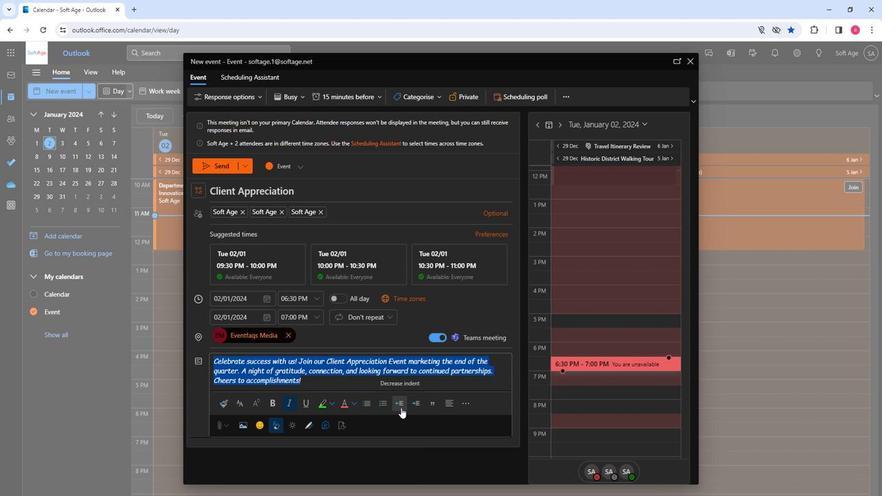 
Action: Mouse pressed left at (401, 407)
Screenshot: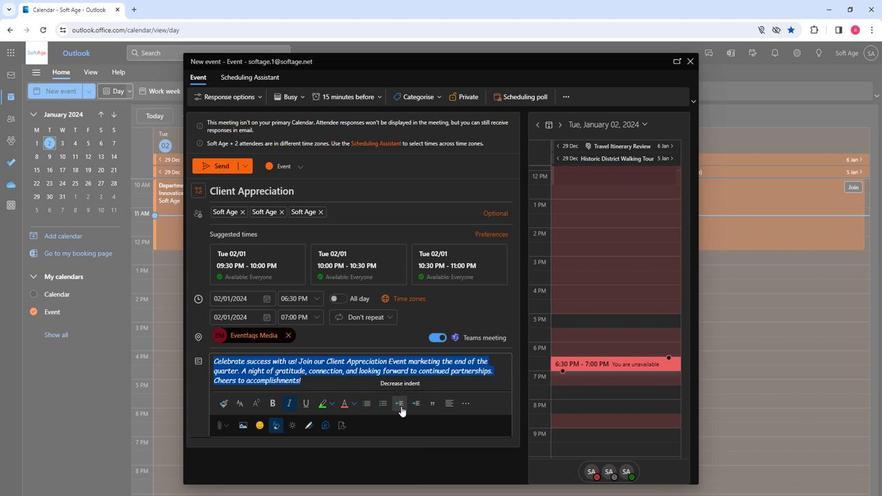 
Action: Mouse moved to (272, 407)
Screenshot: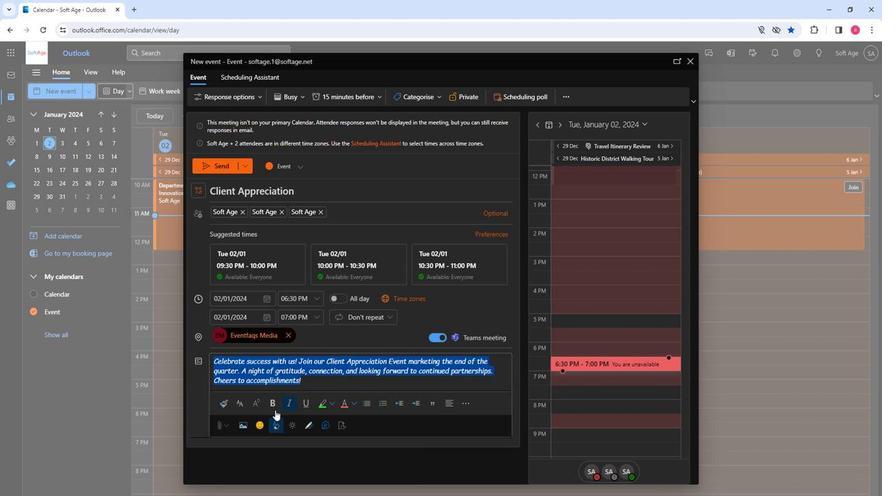
Action: Mouse pressed left at (272, 407)
Screenshot: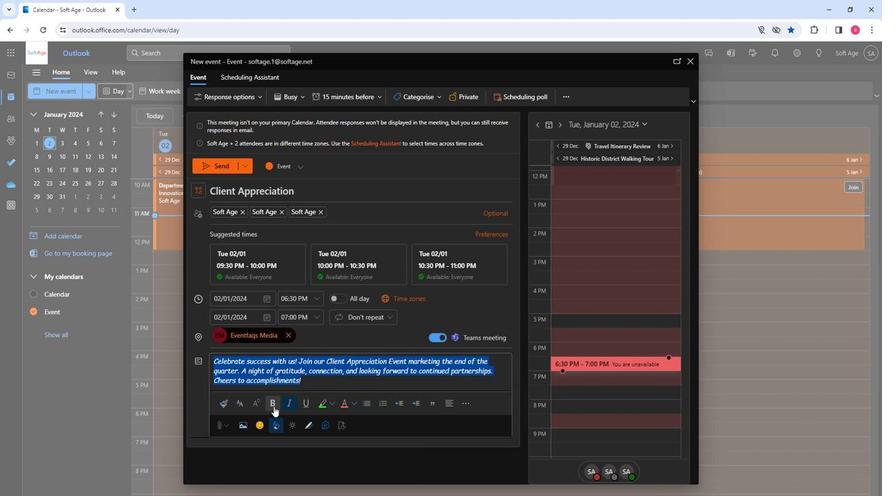
Action: Mouse moved to (356, 383)
Screenshot: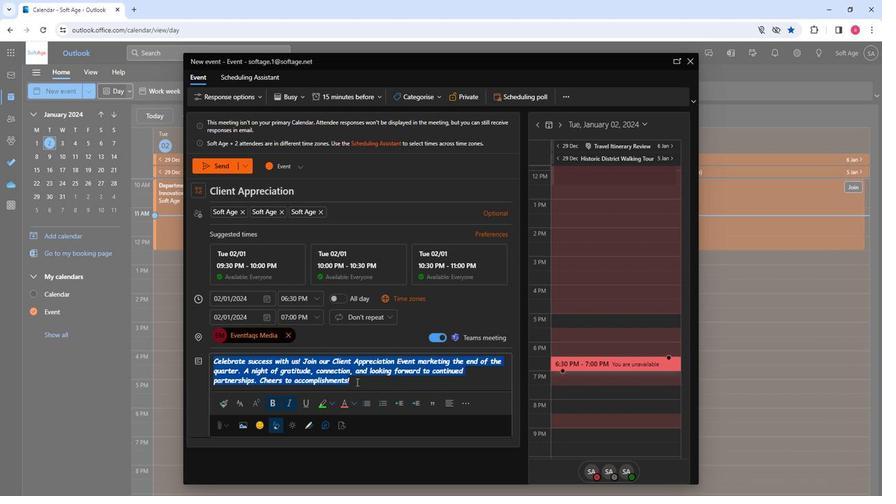 
Action: Mouse pressed left at (356, 383)
Screenshot: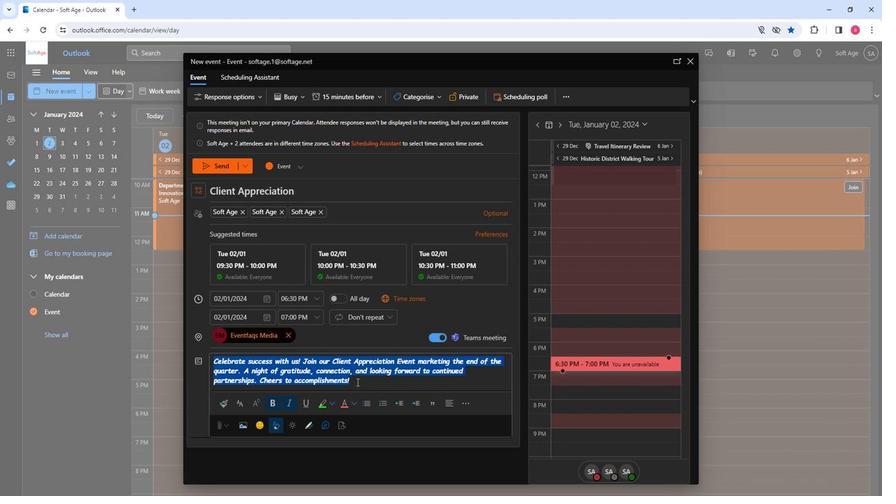 
Action: Mouse moved to (208, 164)
Screenshot: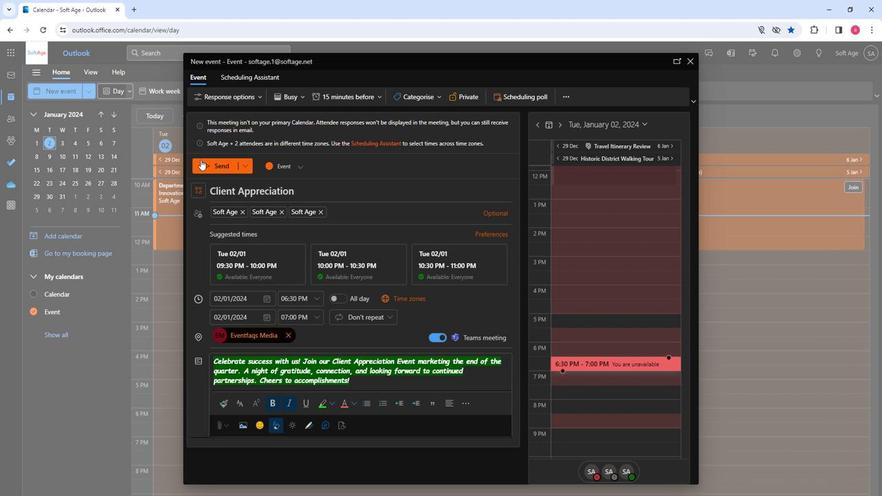 
Action: Mouse pressed left at (208, 164)
Screenshot: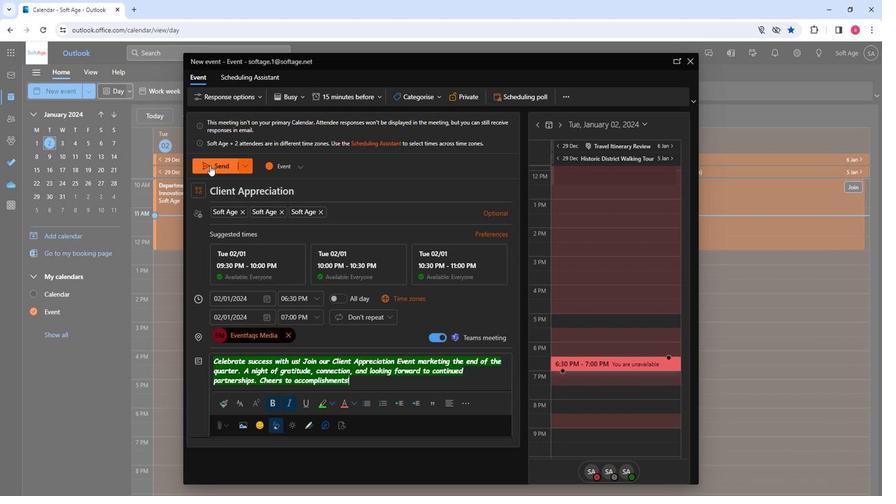 
Action: Mouse moved to (296, 336)
Screenshot: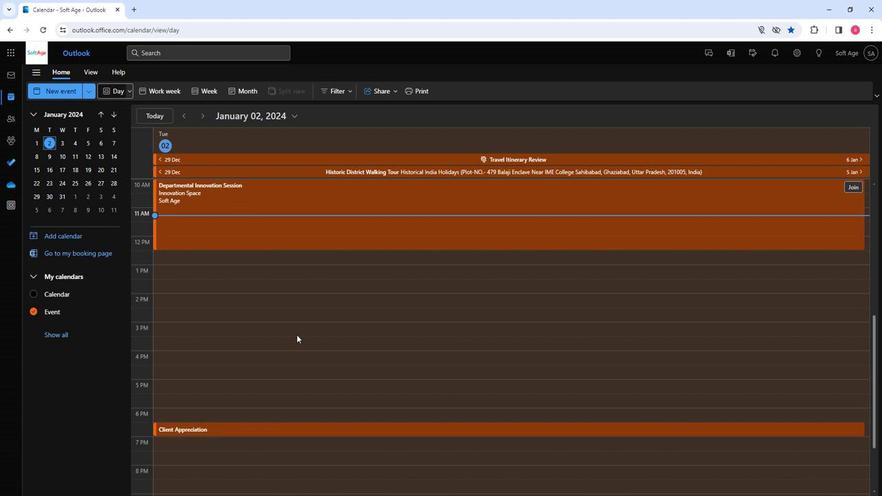 
